 Task: Open a blank google sheet and write heading  Product price data  Add product name:-  ' TOMS Shoe, UGG  Shoe, Wolverine Shoe, Z-Coil Shoe, Adidas shoe, Gucci T-shirt, Louis Vuitton bag, Zara Shirt, H&M jeans, Chanel perfume. ' in May Last week sales are  5000 to 5050. product price in between:-  5000 to 10000. Save page analysisSalesByProductLine
Action: Mouse moved to (255, 164)
Screenshot: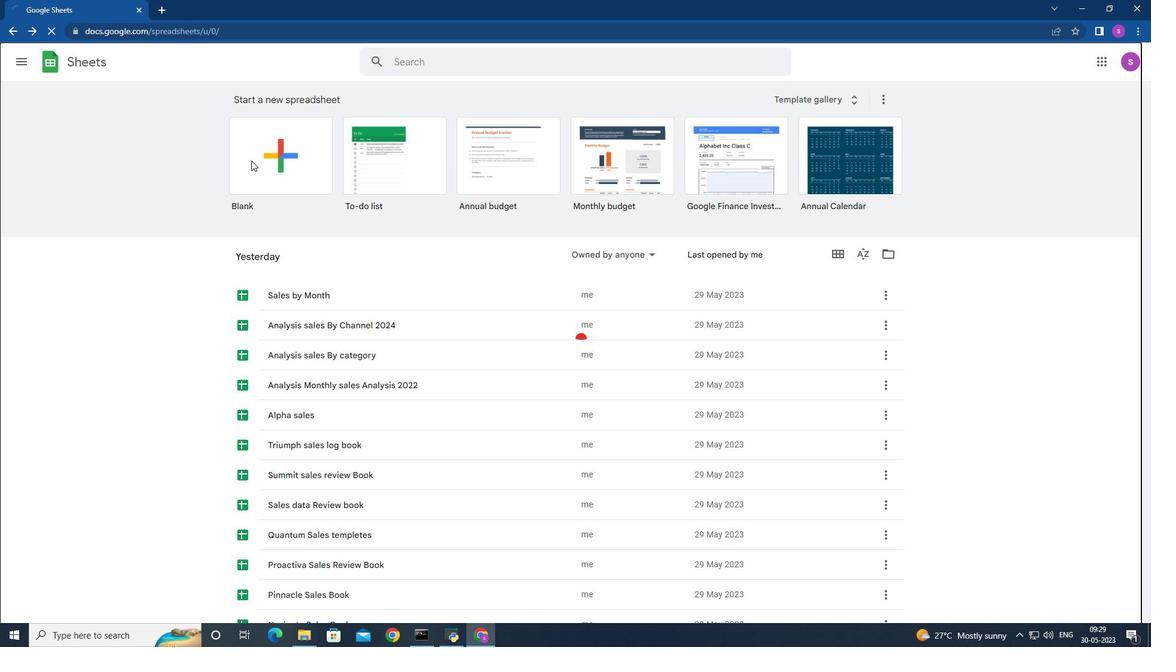 
Action: Mouse pressed left at (255, 164)
Screenshot: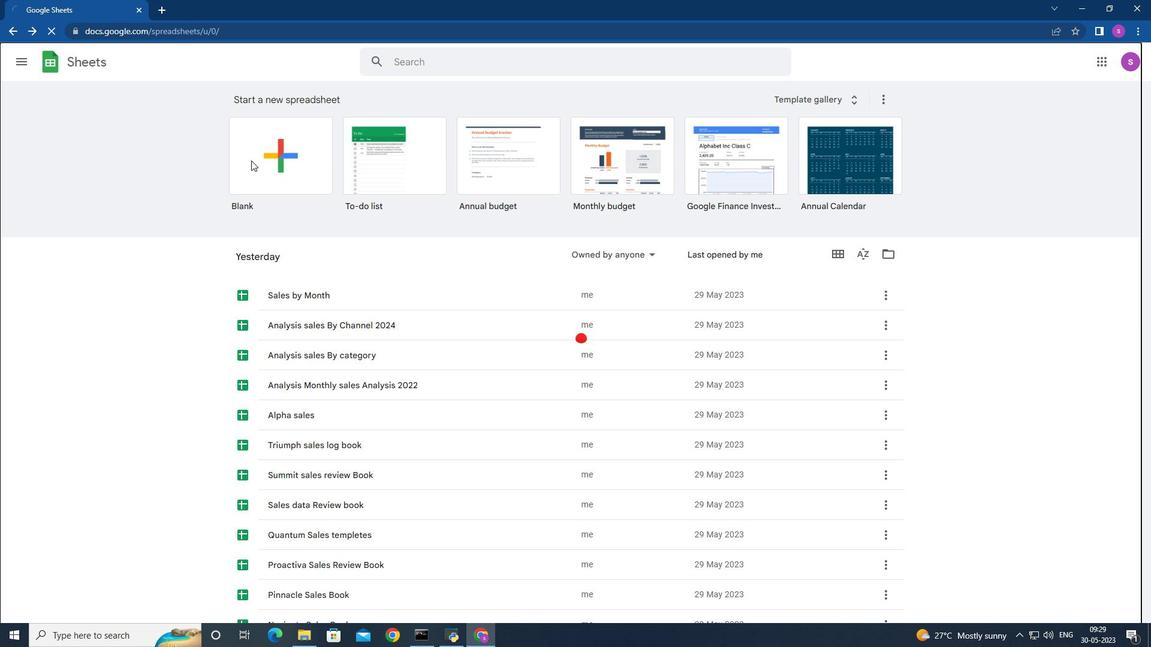 
Action: Mouse moved to (298, 167)
Screenshot: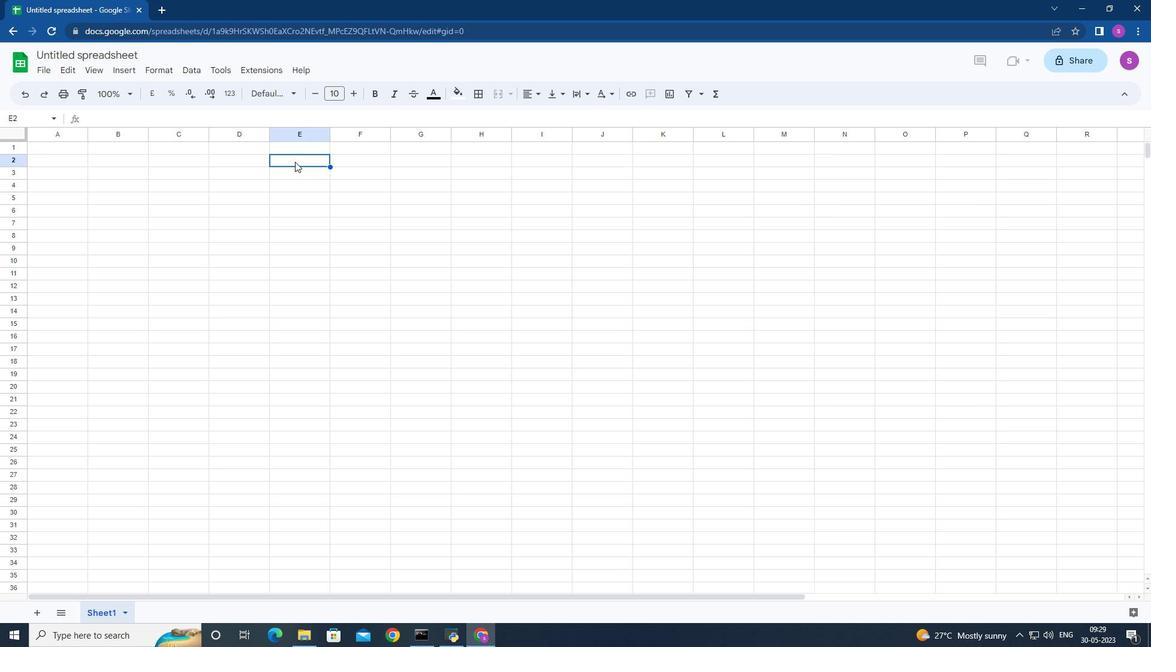 
Action: Mouse pressed left at (298, 167)
Screenshot: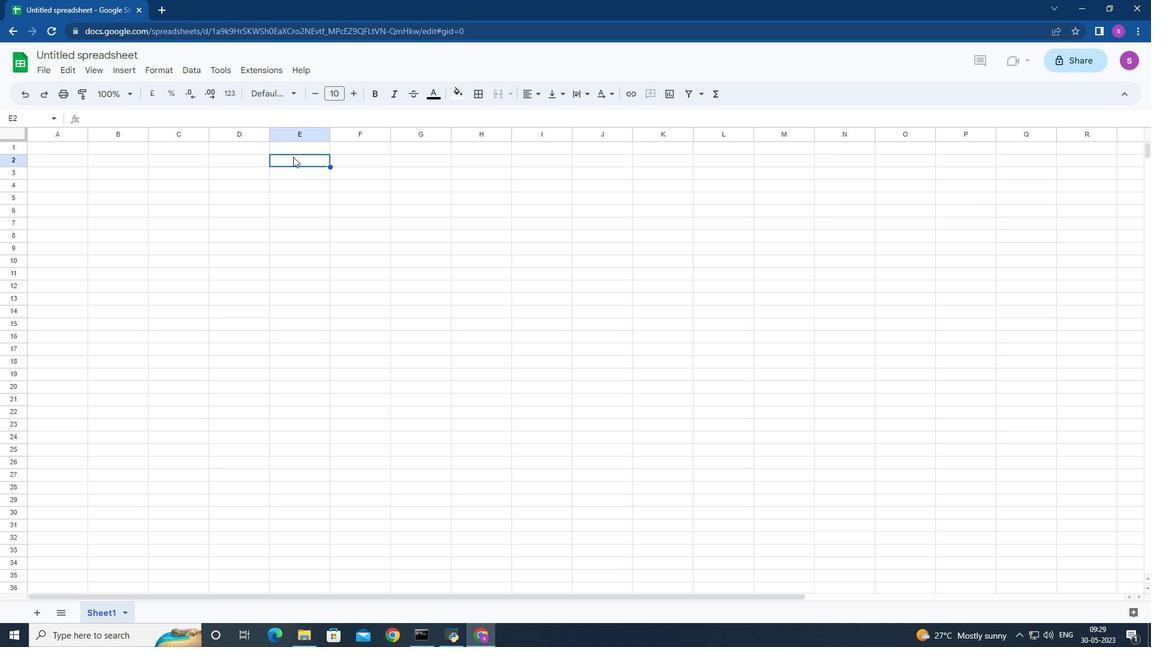 
Action: Mouse moved to (296, 160)
Screenshot: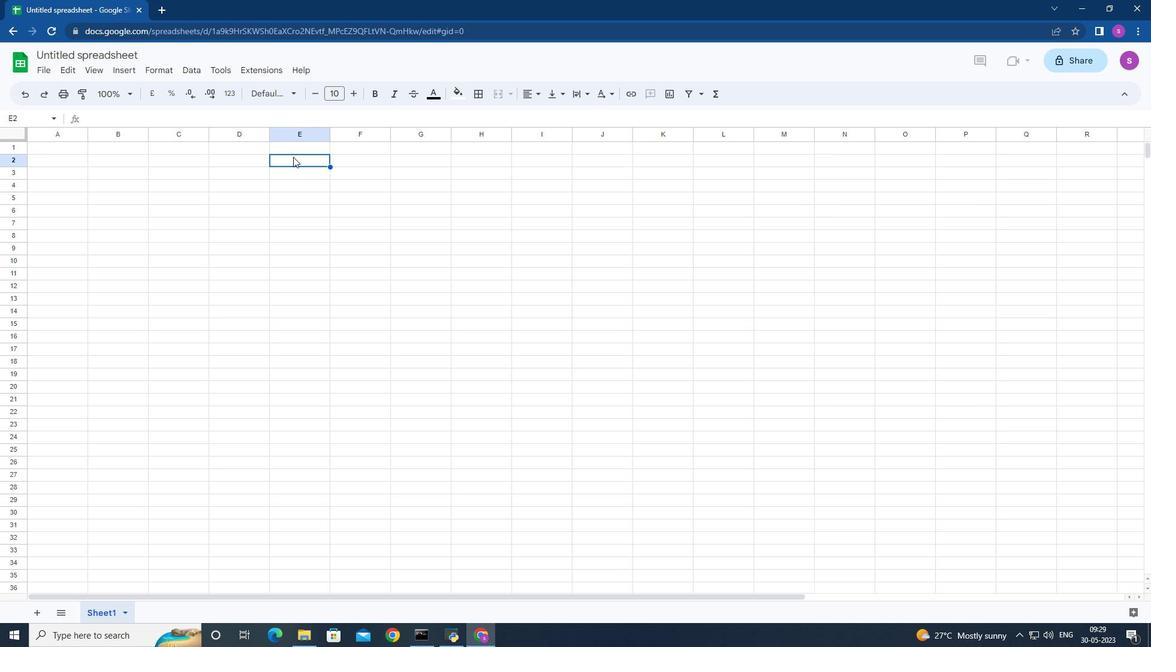 
Action: Key pressed <Key.shift>Product<Key.space><Key.shift>Price<Key.space><Key.shift>data<Key.down><Key.left><Key.left><Key.down><Key.down><Key.shift>Product<Key.space><Key.shift>name<Key.down><Key.shift>TOMSshoe<Key.backspace><Key.backspace><Key.backspace><Key.backspace><Key.space><Key.shift>shoe<Key.down><Key.shift>UF<Key.backspace>GG<Key.space>shoe<Key.down><Key.shift>Wolverine<Key.space><Key.shift>Shoe<Key.down><Key.shift><Key.shift><Key.shift><Key.shift><Key.shift><Key.shift><Key.shift>Z-<Key.shift>Coil<Key.space><Key.shift>Shoe<Key.down><Key.shift>Adidas<Key.space><Key.shift>Shoe<Key.down><Key.shift>Gucci<Key.space><Key.shift>T-<Key.shift>Shirt<Key.right><Key.down><Key.left><Key.shift>LO<Key.backspace>ouis<Key.space><Key.shift>Vuitton<Key.space>bag<Key.down><Key.shift>Zara<Key.space><Key.shift><Key.shift><Key.shift><Key.shift>Shirt<Key.down><Key.shift><Key.shift>H&<Key.shift>M<Key.space>jeans<Key.down><Key.shift>Chanel<Key.space><Key.shift><Key.shift>Perfume<Key.down><Key.left><Key.down><Key.right><Key.up><Key.right><Key.up><Key.up><Key.up><Key.up><Key.up><Key.up><Key.up><Key.up><Key.up><Key.up><Key.up>
Screenshot: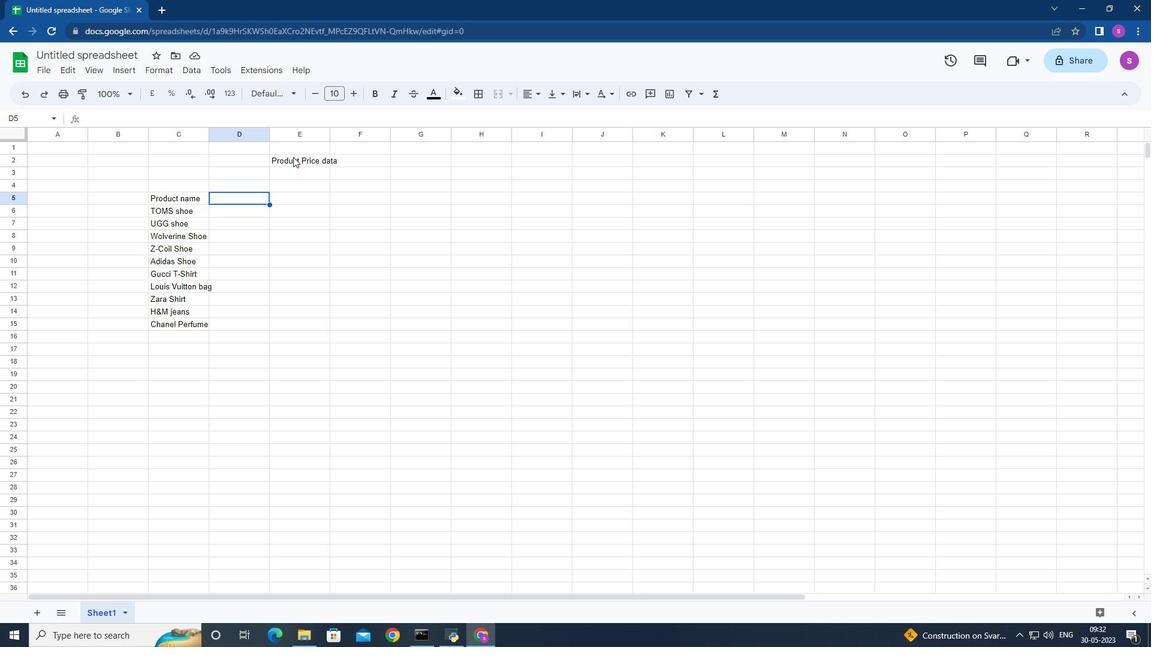 
Action: Mouse moved to (211, 127)
Screenshot: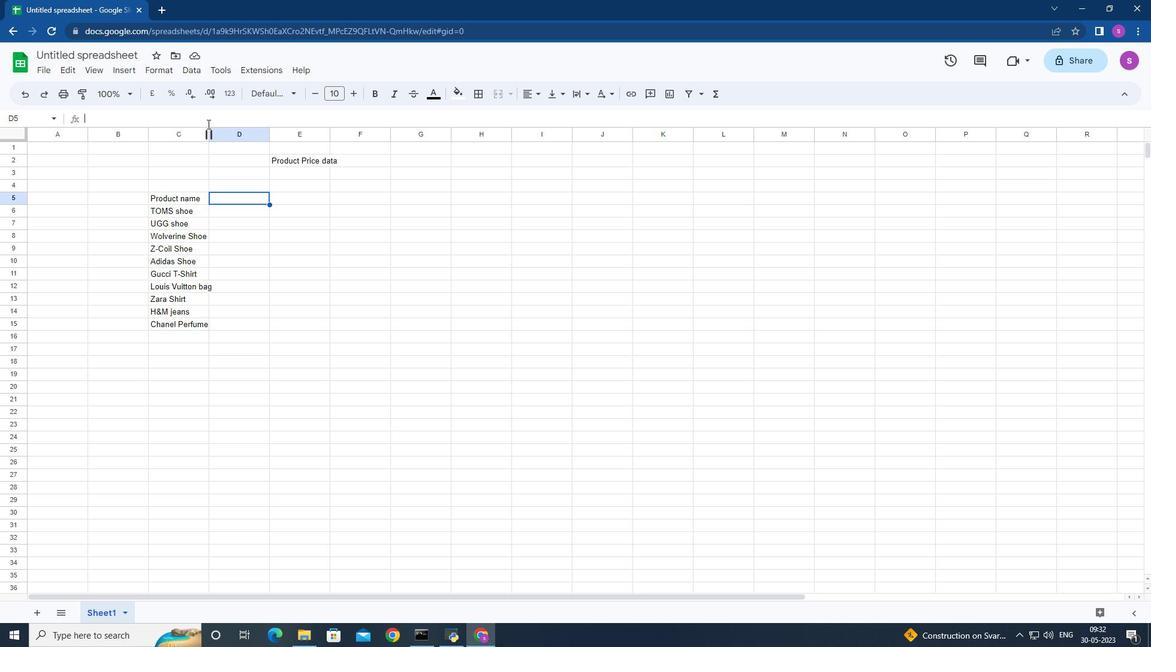 
Action: Mouse pressed left at (211, 127)
Screenshot: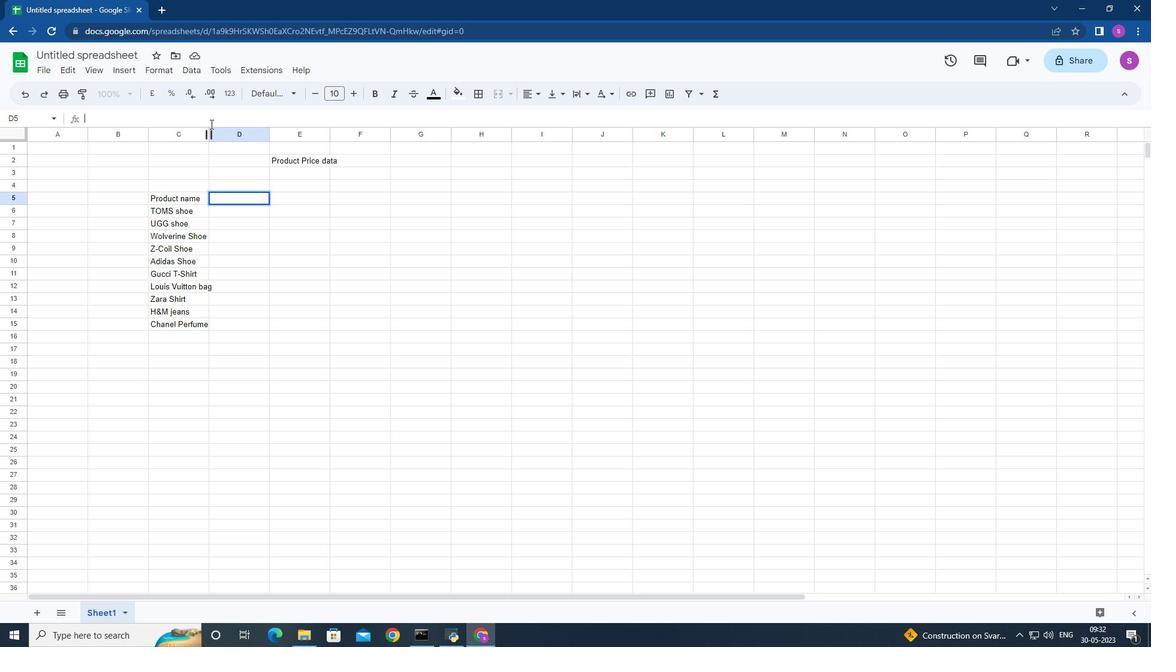 
Action: Mouse moved to (212, 137)
Screenshot: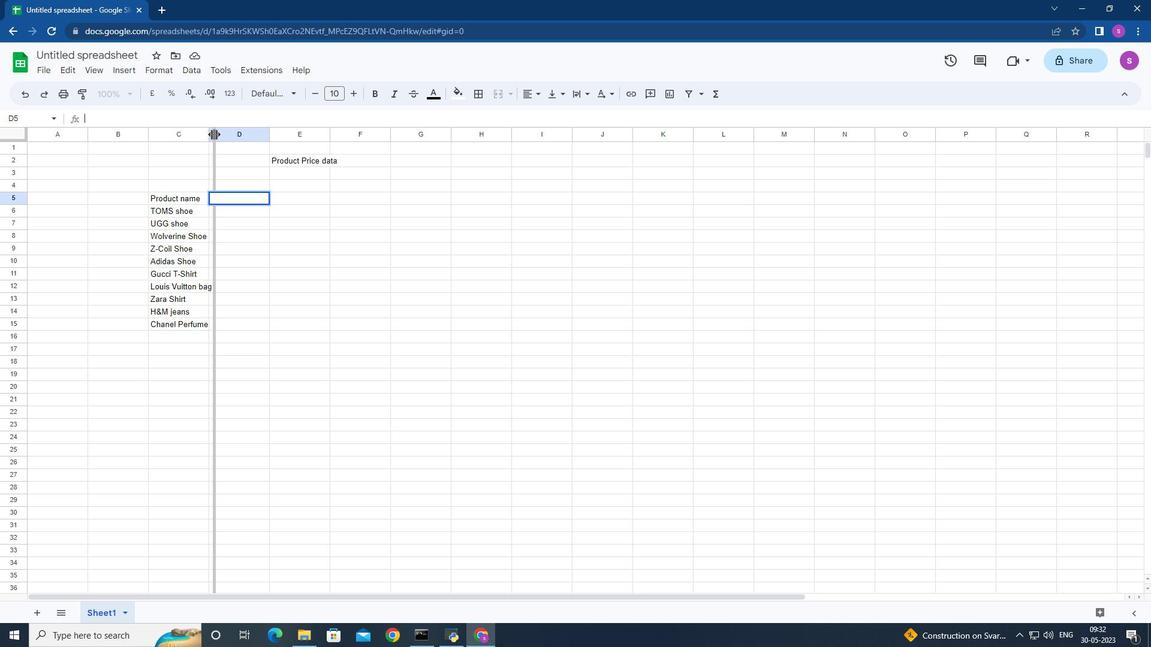 
Action: Mouse pressed left at (212, 137)
Screenshot: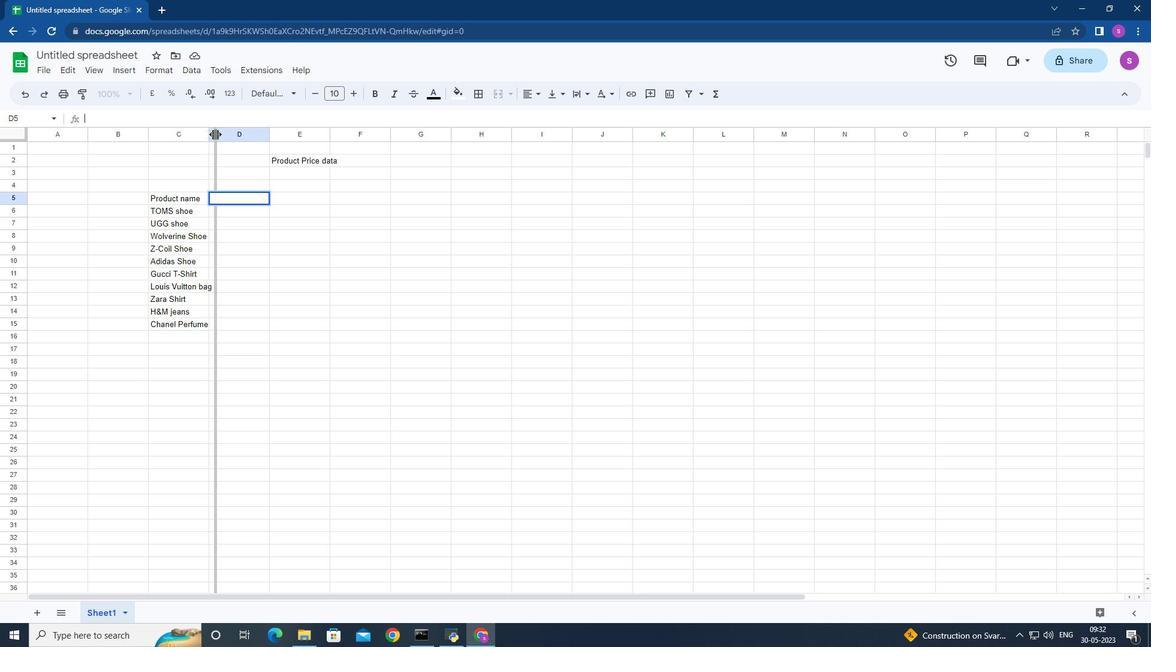 
Action: Mouse moved to (313, 332)
Screenshot: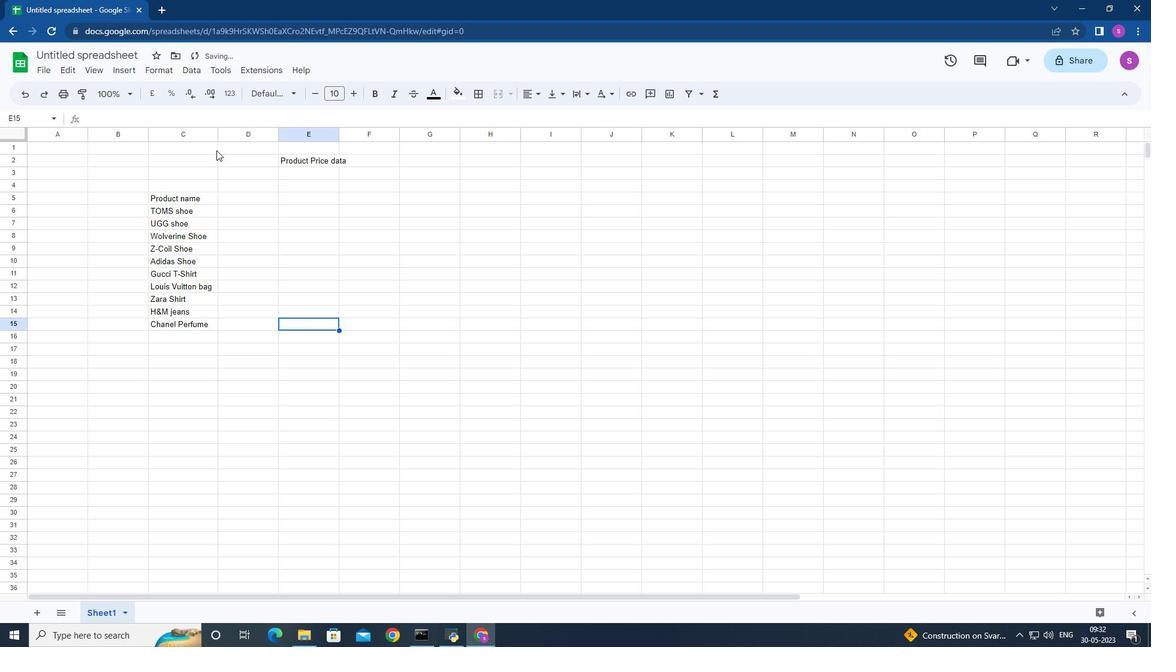 
Action: Mouse pressed left at (313, 332)
Screenshot: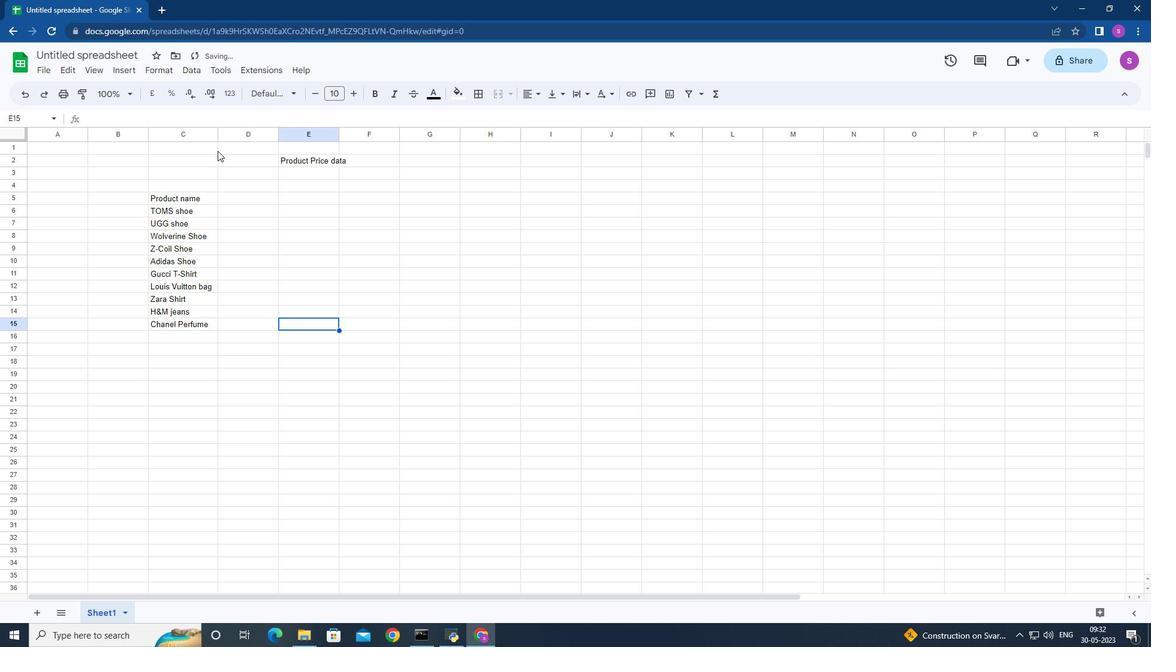 
Action: Mouse moved to (246, 199)
Screenshot: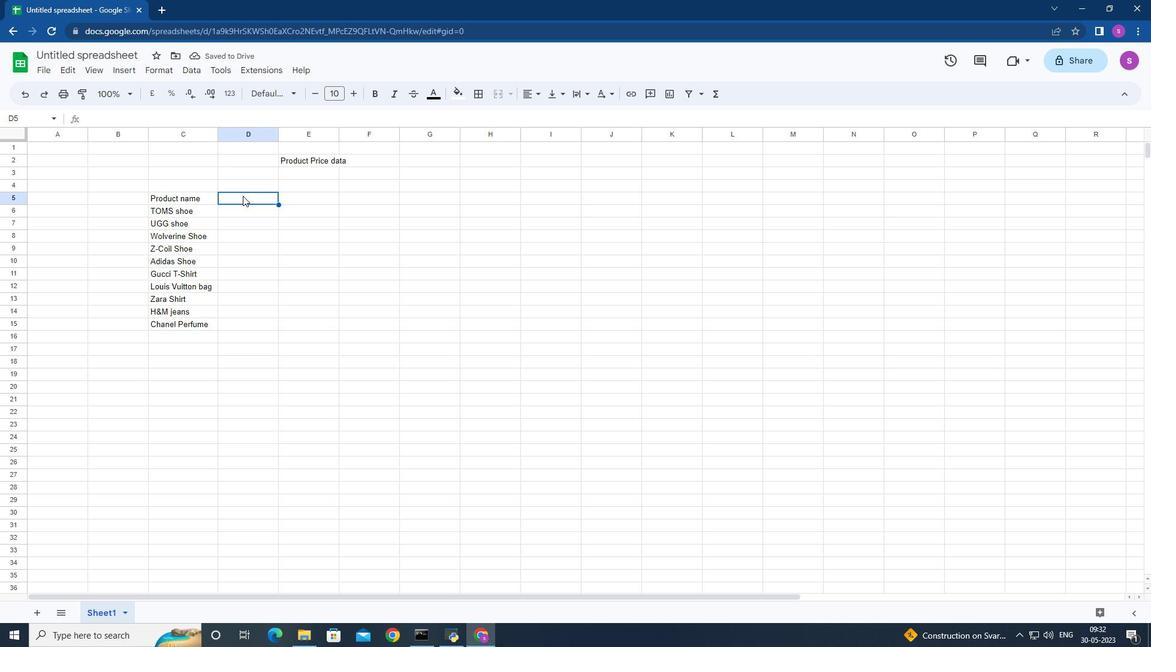 
Action: Mouse pressed left at (246, 199)
Screenshot: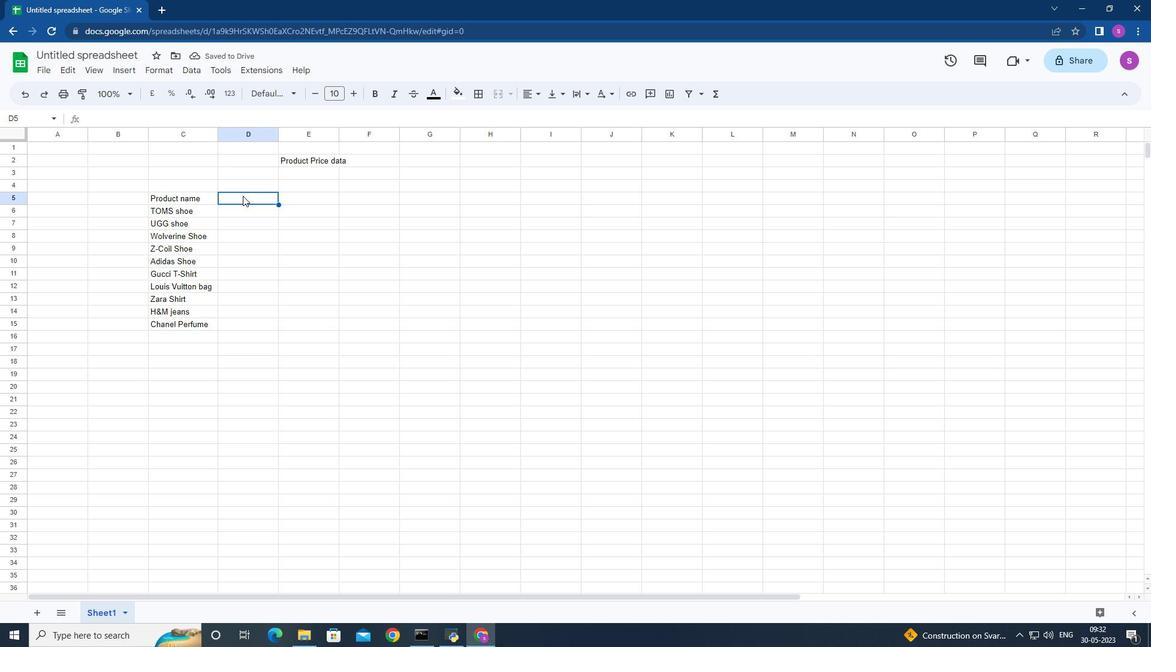
Action: Mouse moved to (277, 232)
Screenshot: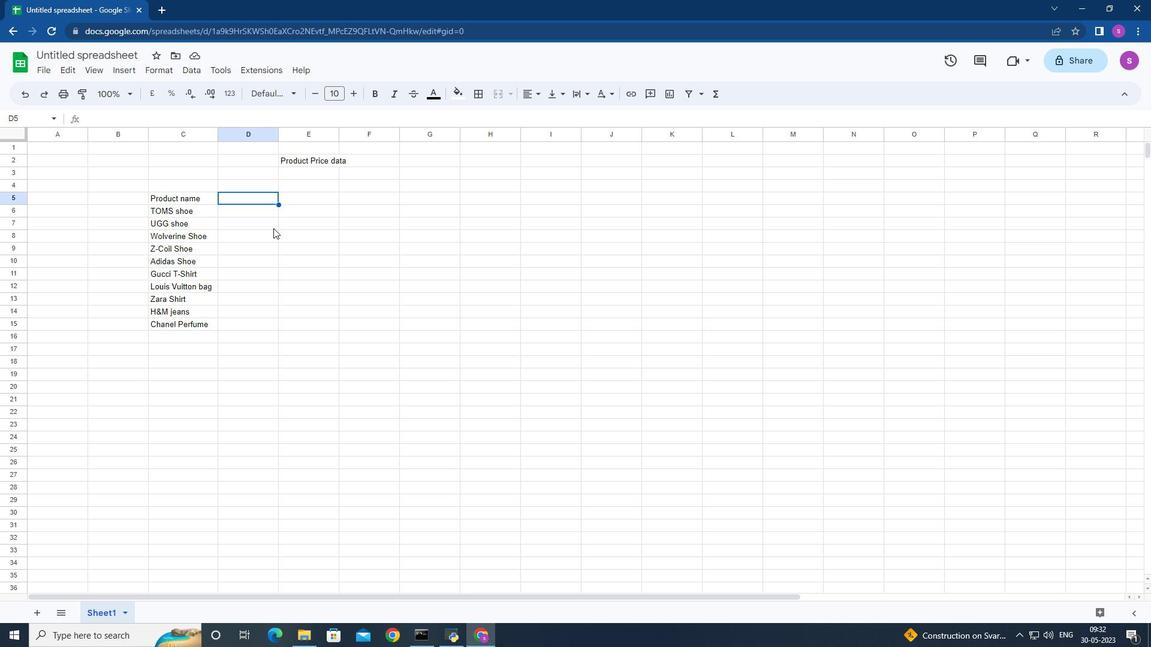 
Action: Key pressed <Key.shift>May<Key.space>sales<Key.down>5000<Key.down>5001<Key.down>5010<Key.down>5020<Key.down>
Screenshot: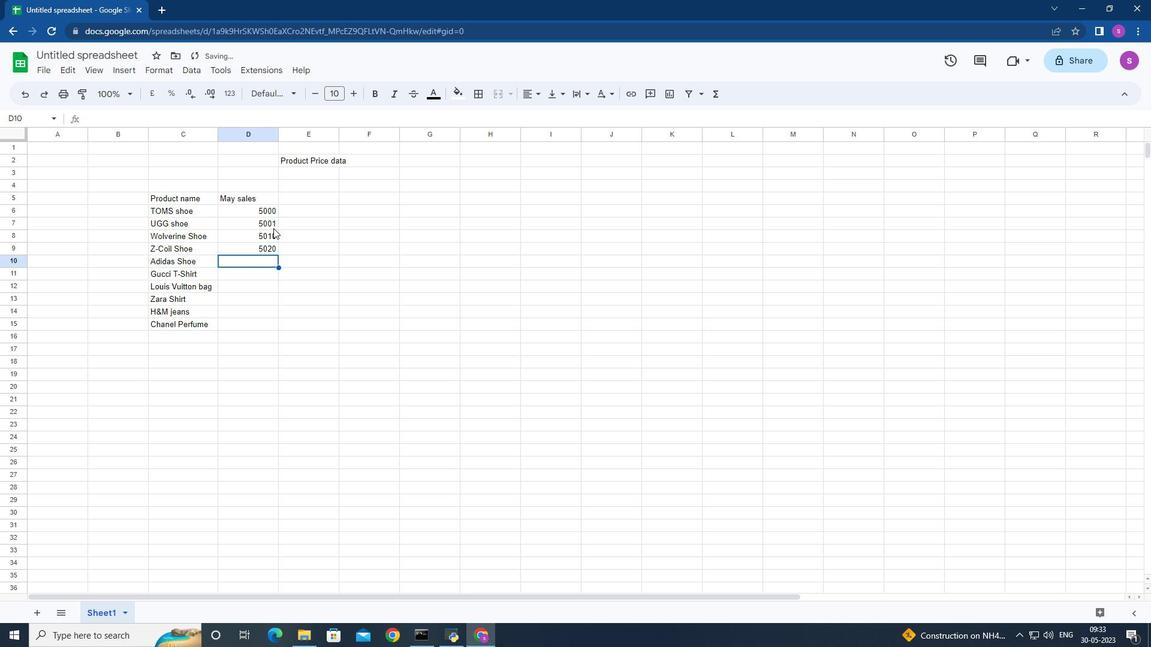 
Action: Mouse moved to (293, 280)
Screenshot: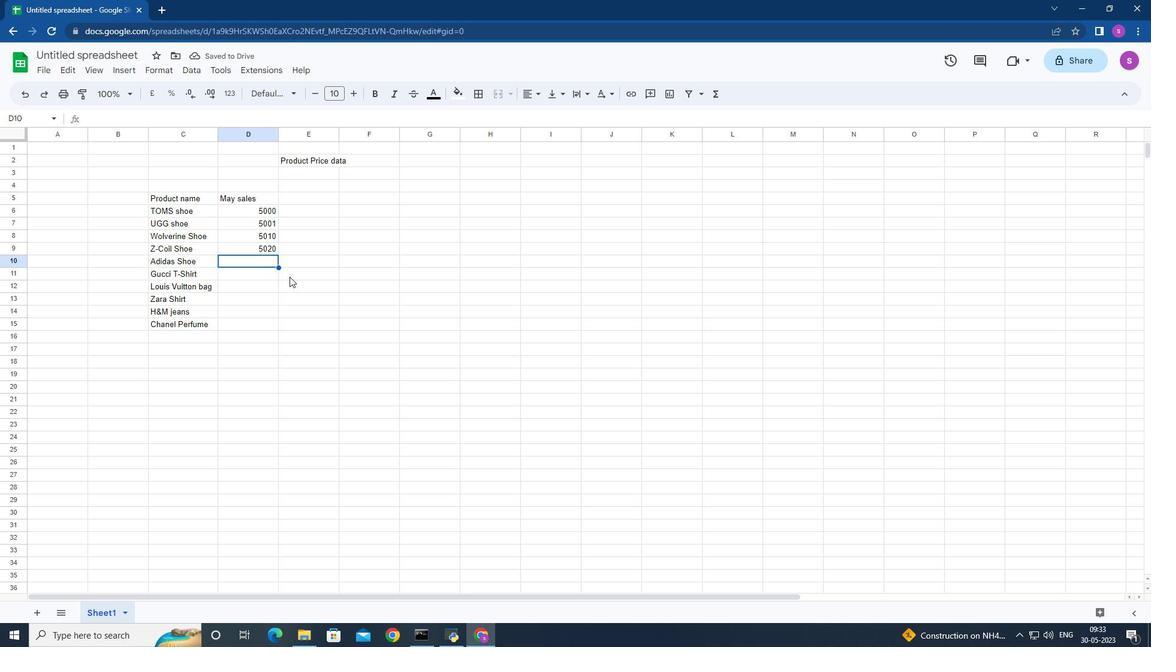
Action: Key pressed 5021<Key.down>5025<Key.down>5030<Key.down>5035<Key.down>5040<Key.down>5050<Key.right><Key.up><Key.up><Key.up><Key.up><Key.up><Key.up><Key.up><Key.up><Key.up><Key.up>
Screenshot: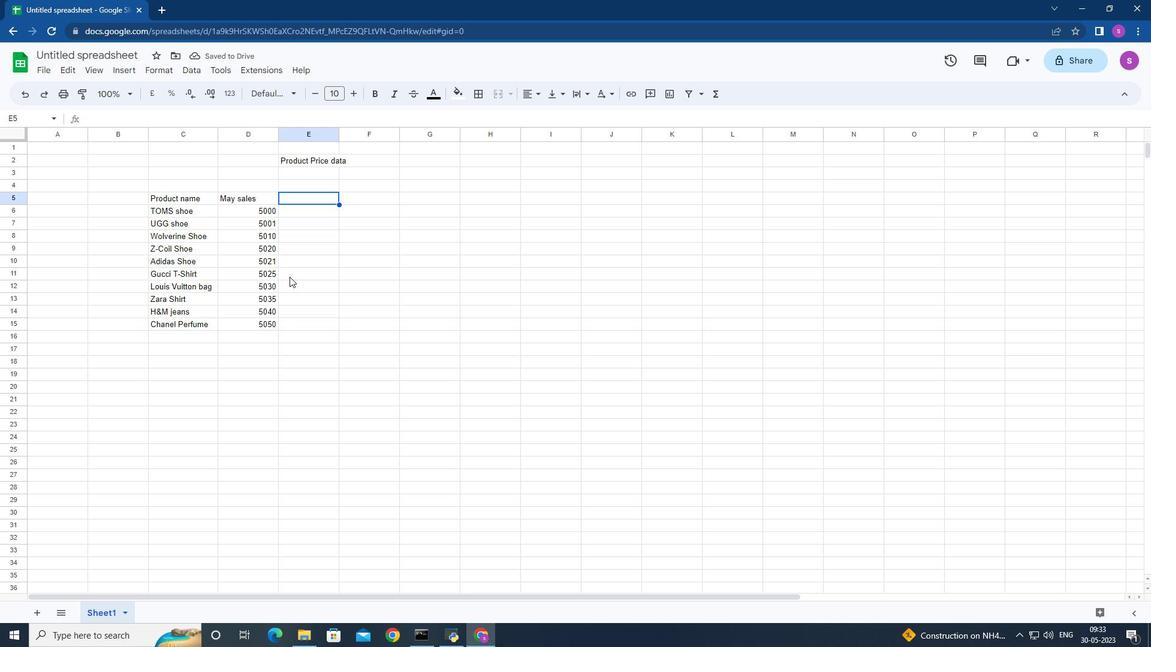 
Action: Mouse moved to (342, 352)
Screenshot: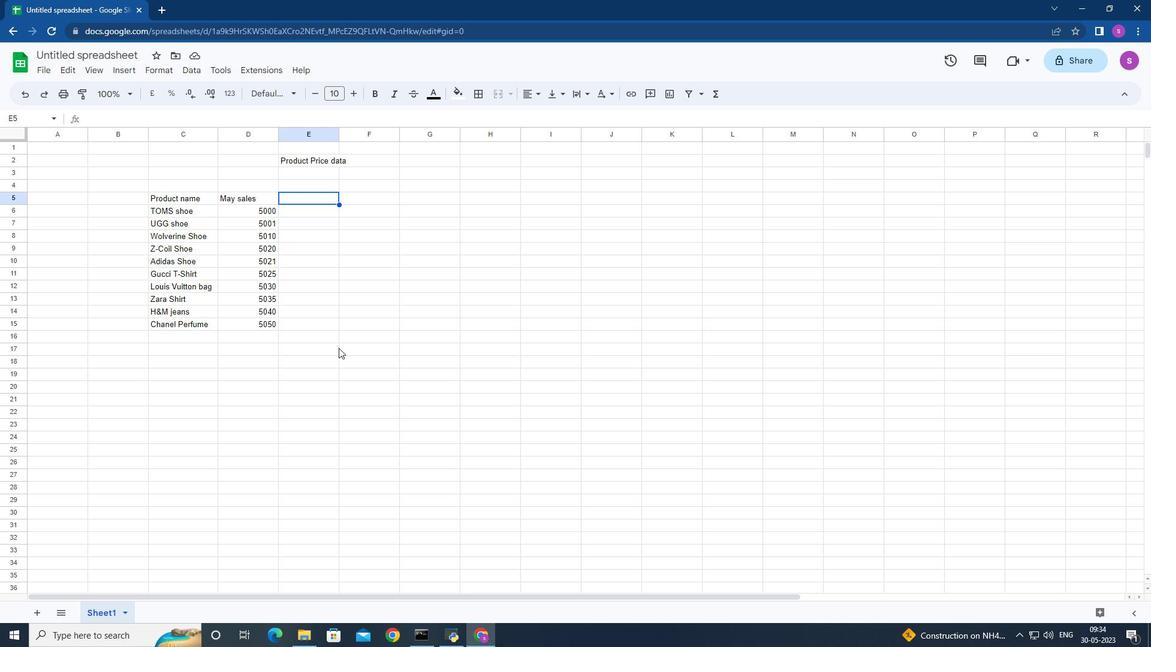 
Action: Key pressed <Key.shift>Product<Key.space><Key.shift>Price<Key.space><Key.down>5000<Key.down>6000<Key.down>7000<Key.down>8000<Key.down>9000<Key.down>5500<Key.down>6500<Key.down>7500<Key.down>8500<Key.down>10000<Key.right>
Screenshot: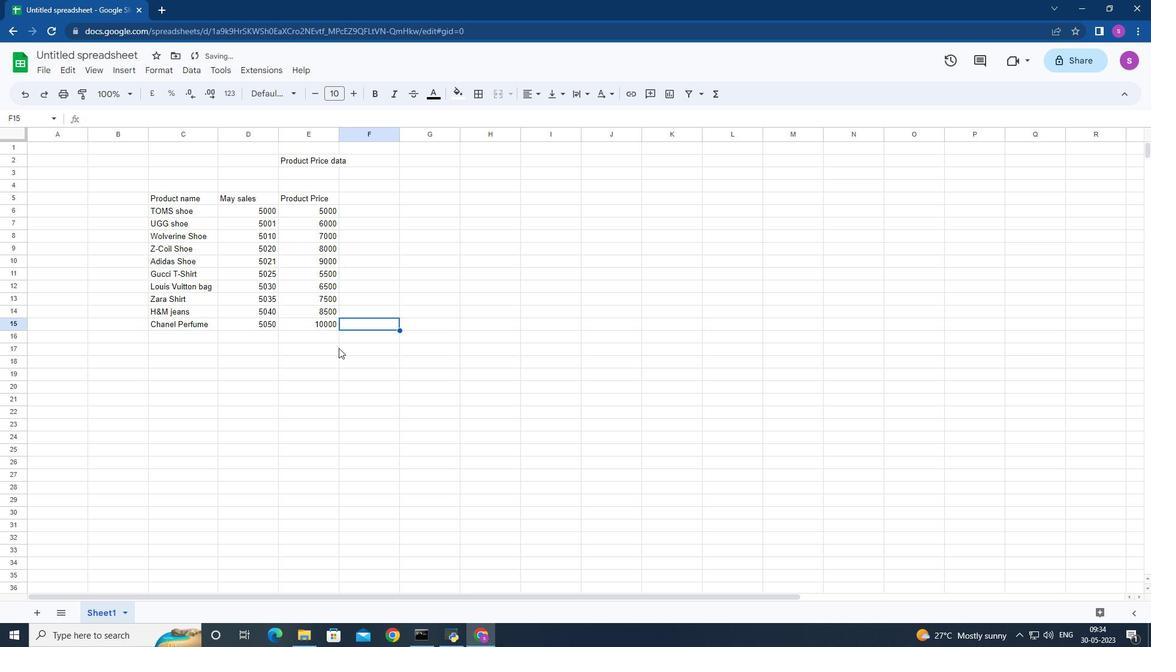 
Action: Mouse moved to (367, 231)
Screenshot: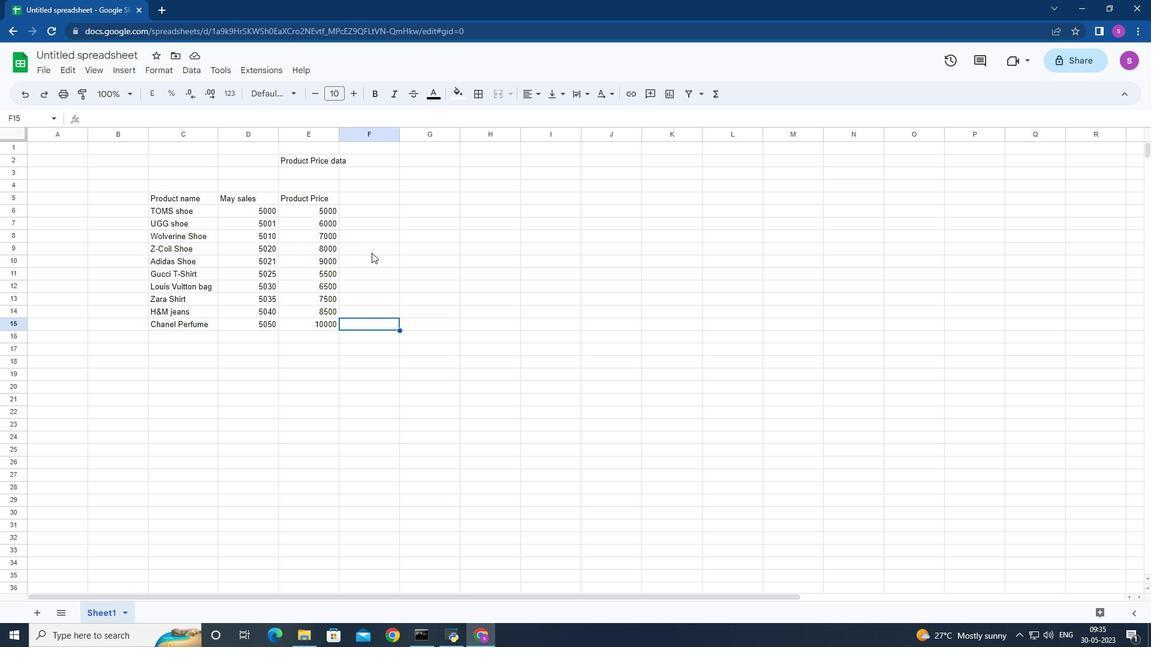 
Action: Mouse scrolled (367, 232) with delta (0, 0)
Screenshot: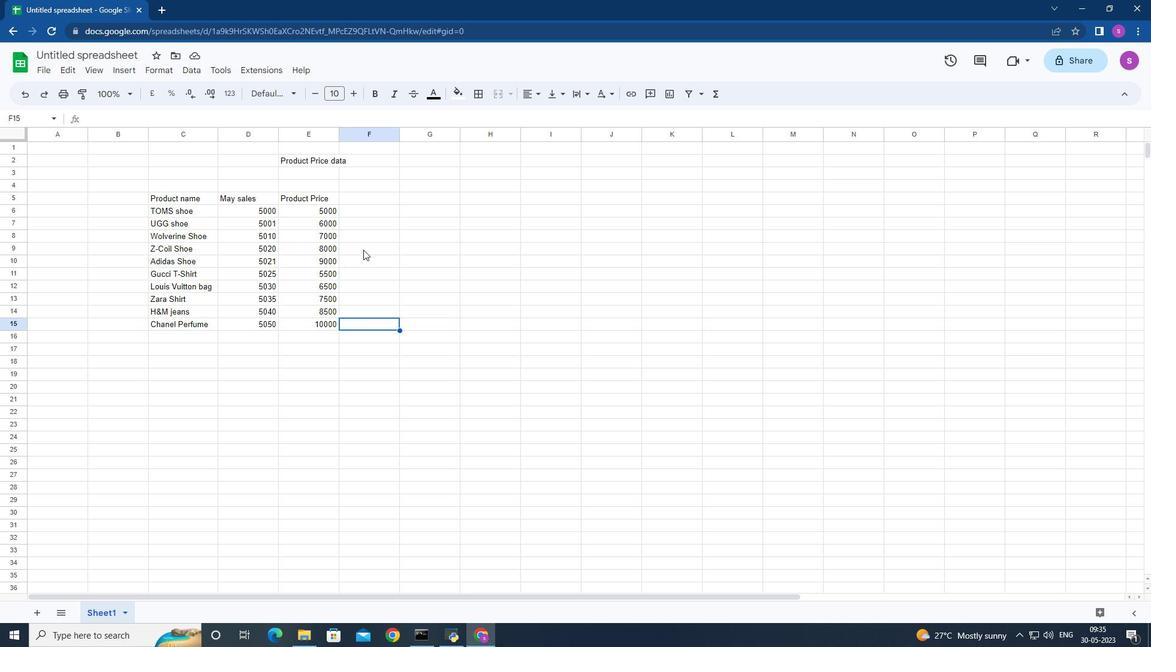 
Action: Mouse scrolled (367, 232) with delta (0, 0)
Screenshot: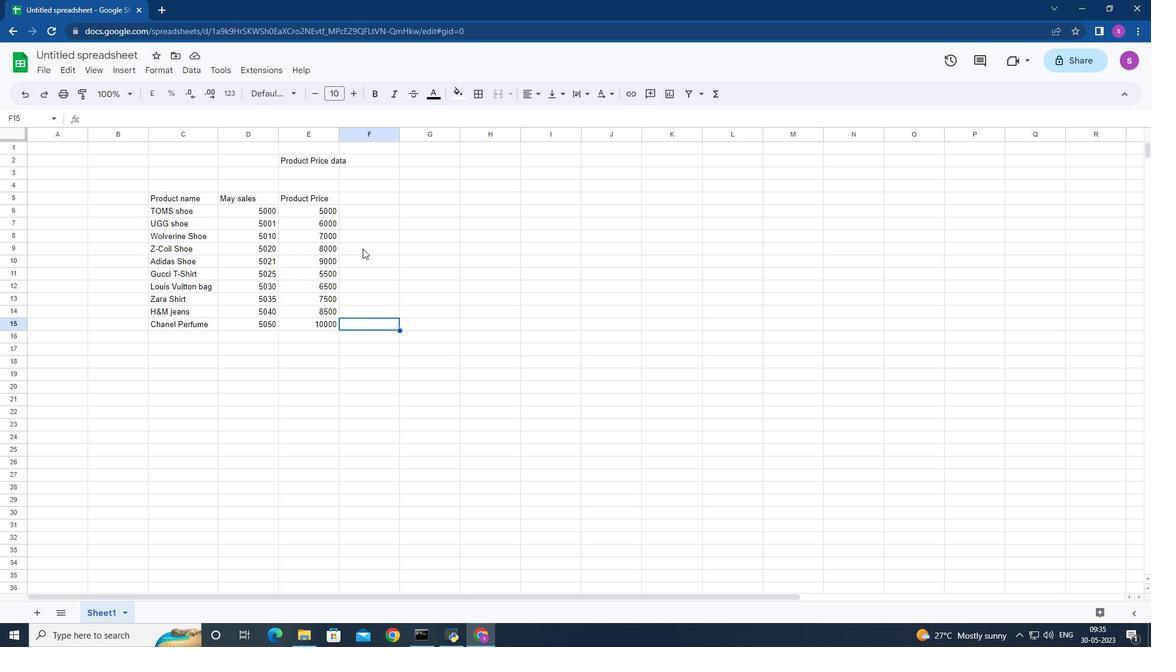 
Action: Mouse moved to (373, 253)
Screenshot: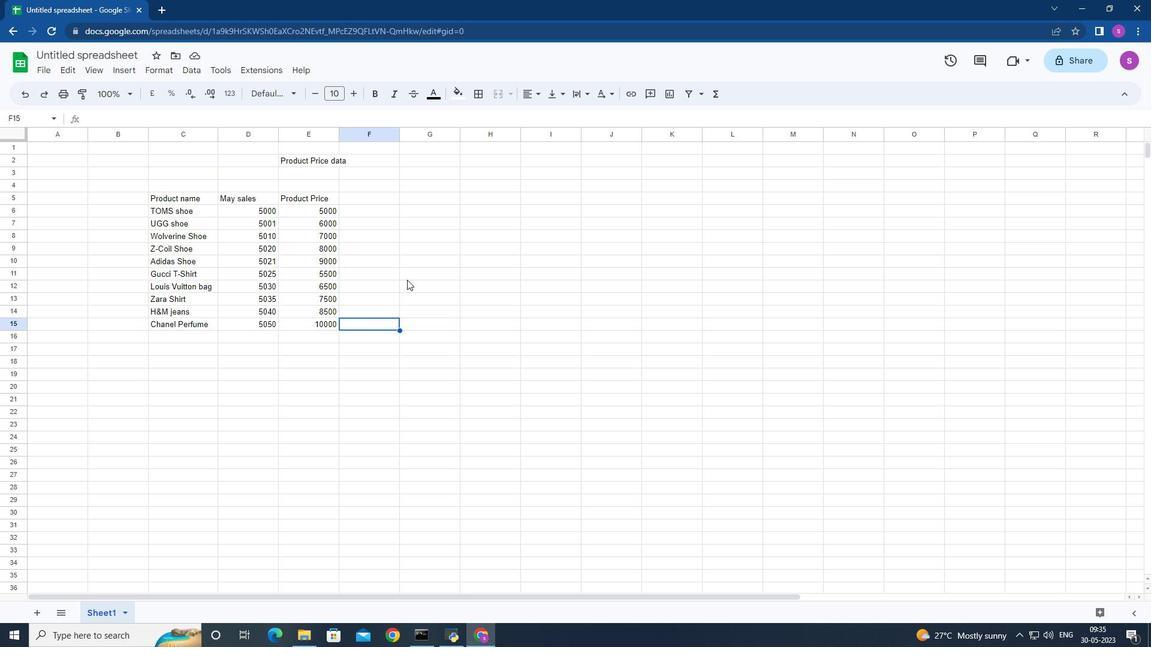 
Action: Mouse scrolled (373, 253) with delta (0, 0)
Screenshot: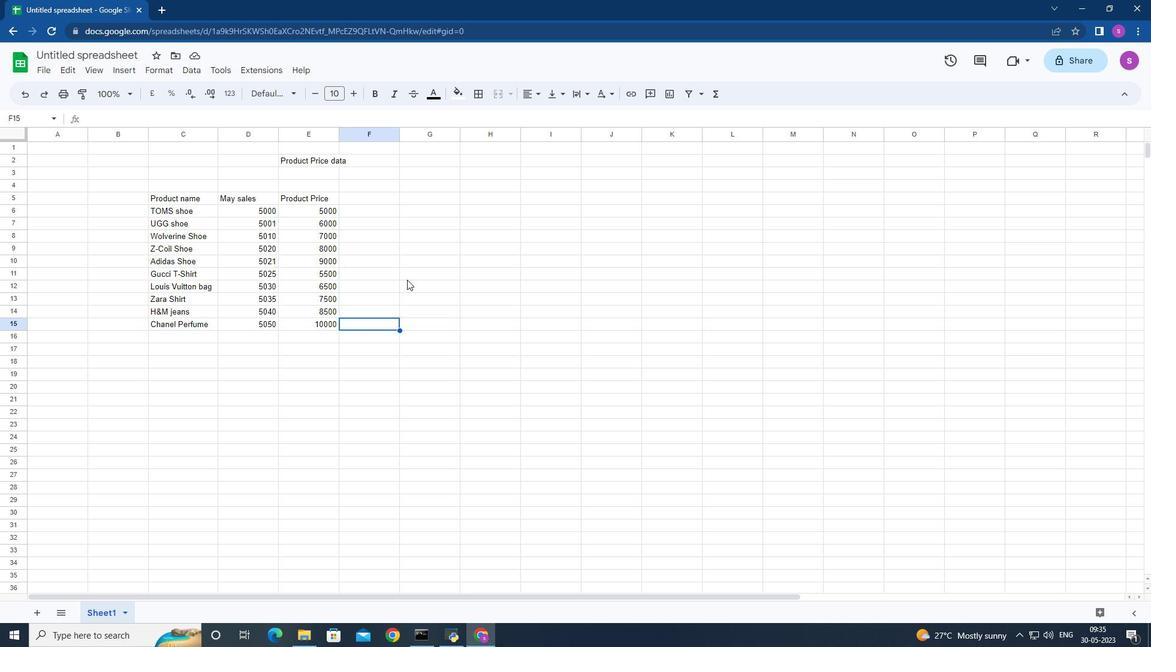 
Action: Mouse moved to (410, 283)
Screenshot: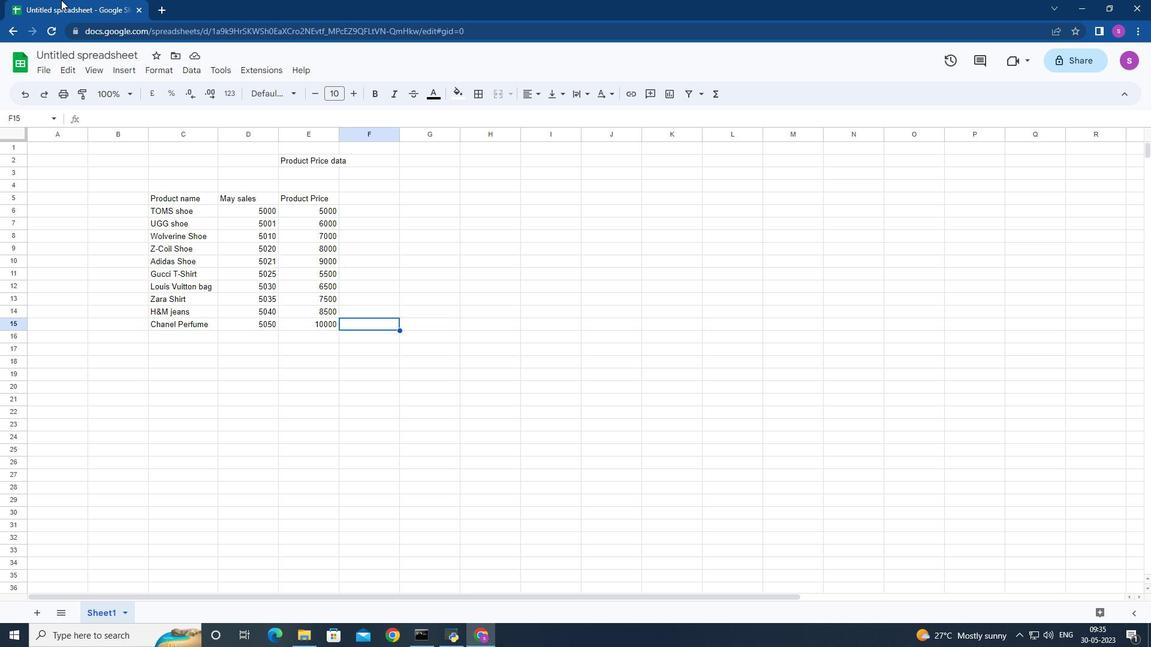 
Action: Mouse scrolled (410, 284) with delta (0, 0)
Screenshot: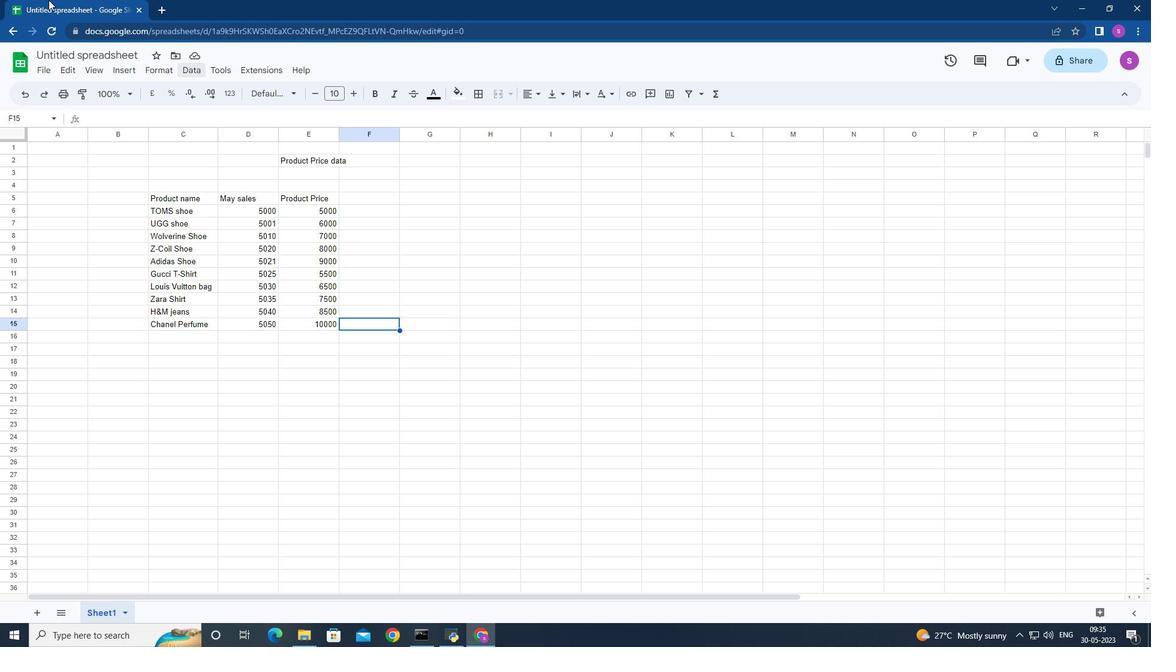
Action: Mouse scrolled (410, 284) with delta (0, 0)
Screenshot: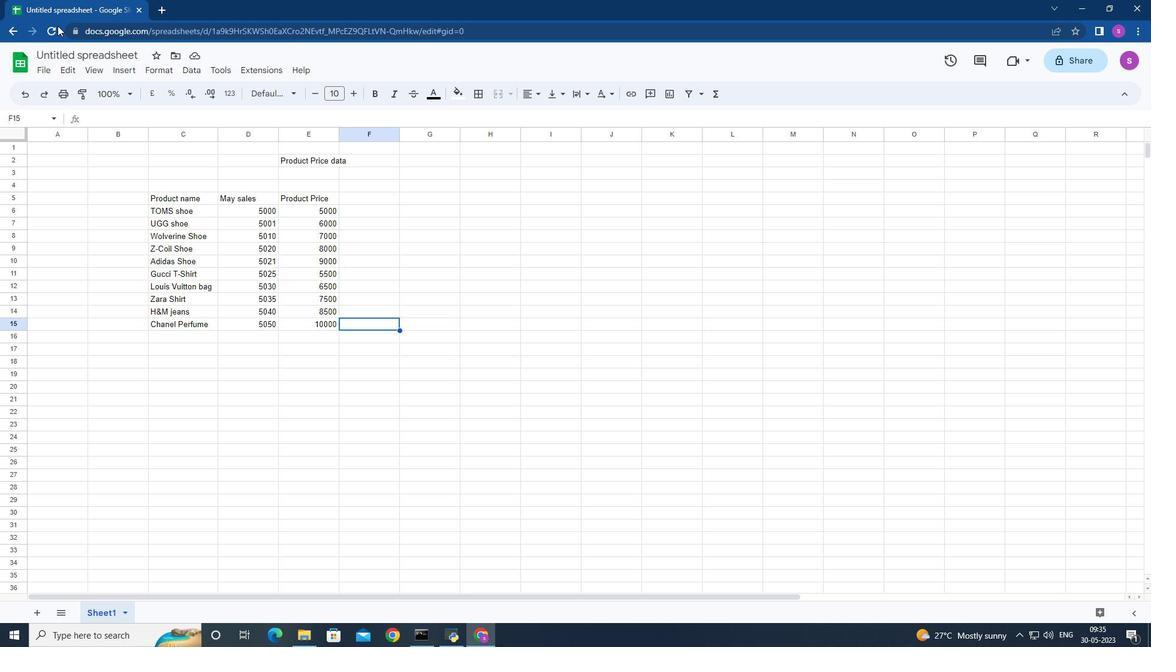 
Action: Mouse scrolled (410, 284) with delta (0, 0)
Screenshot: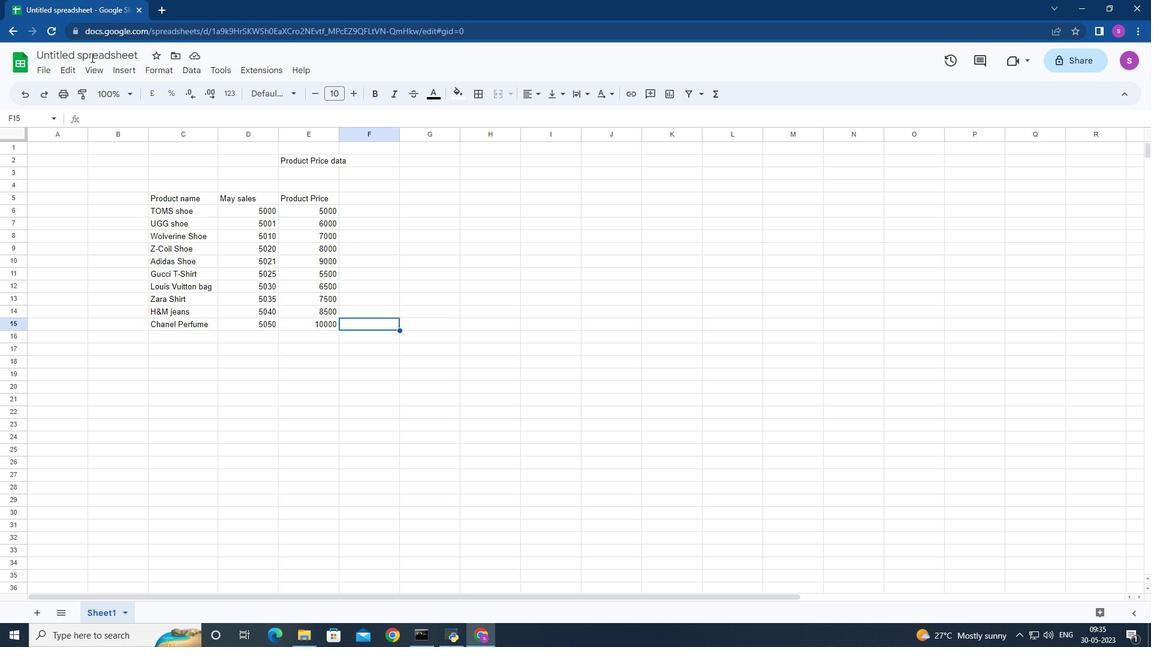 
Action: Mouse scrolled (410, 284) with delta (0, 0)
Screenshot: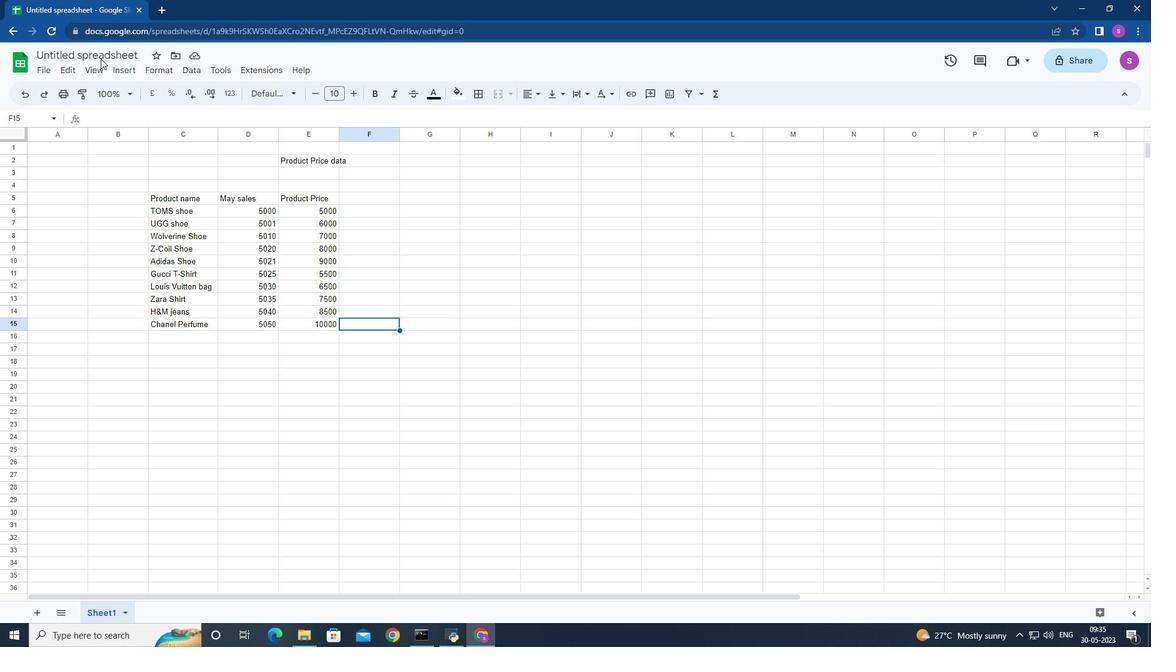 
Action: Mouse scrolled (410, 284) with delta (0, 0)
Screenshot: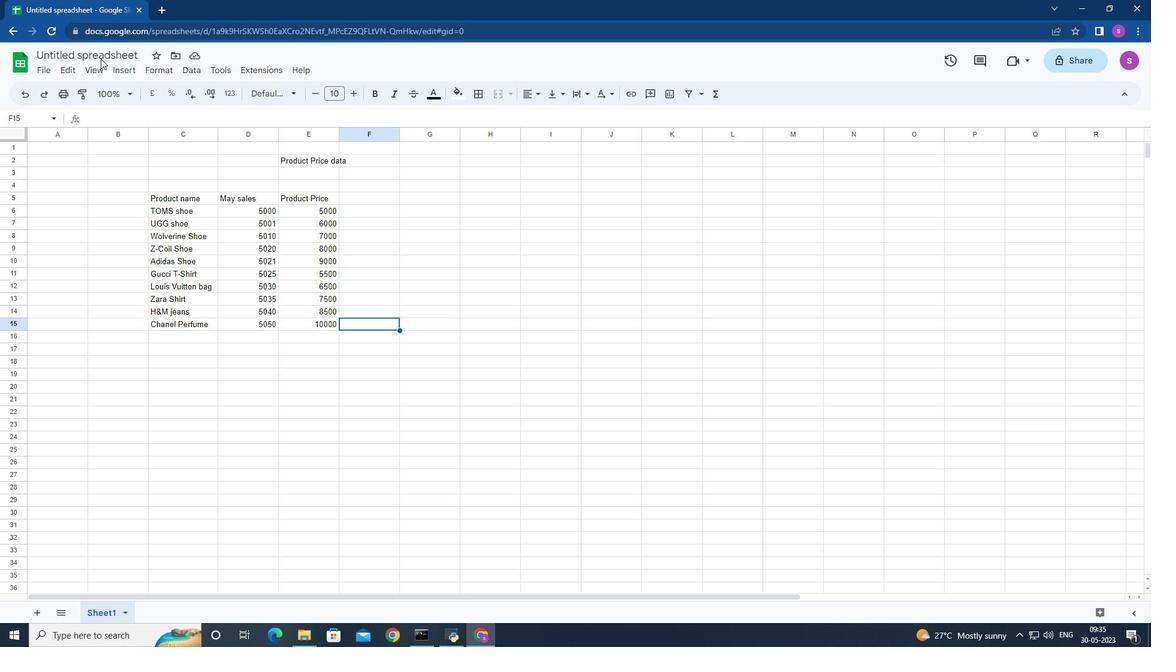 
Action: Mouse moved to (102, 54)
Screenshot: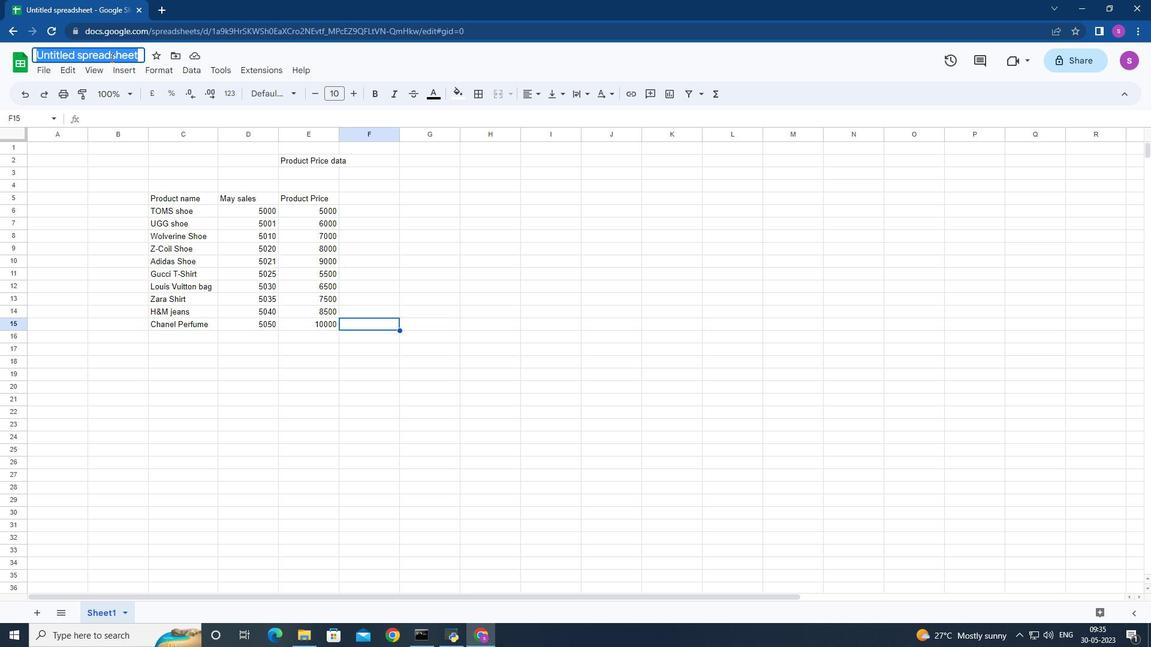 
Action: Mouse pressed left at (102, 54)
Screenshot: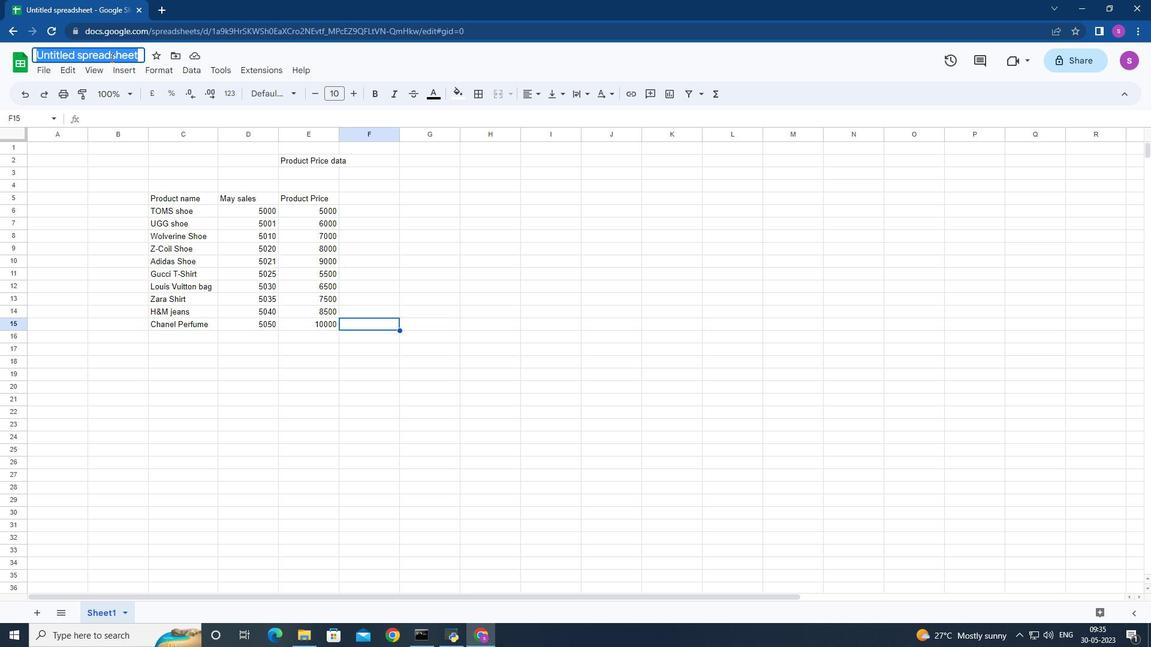 
Action: Mouse moved to (114, 61)
Screenshot: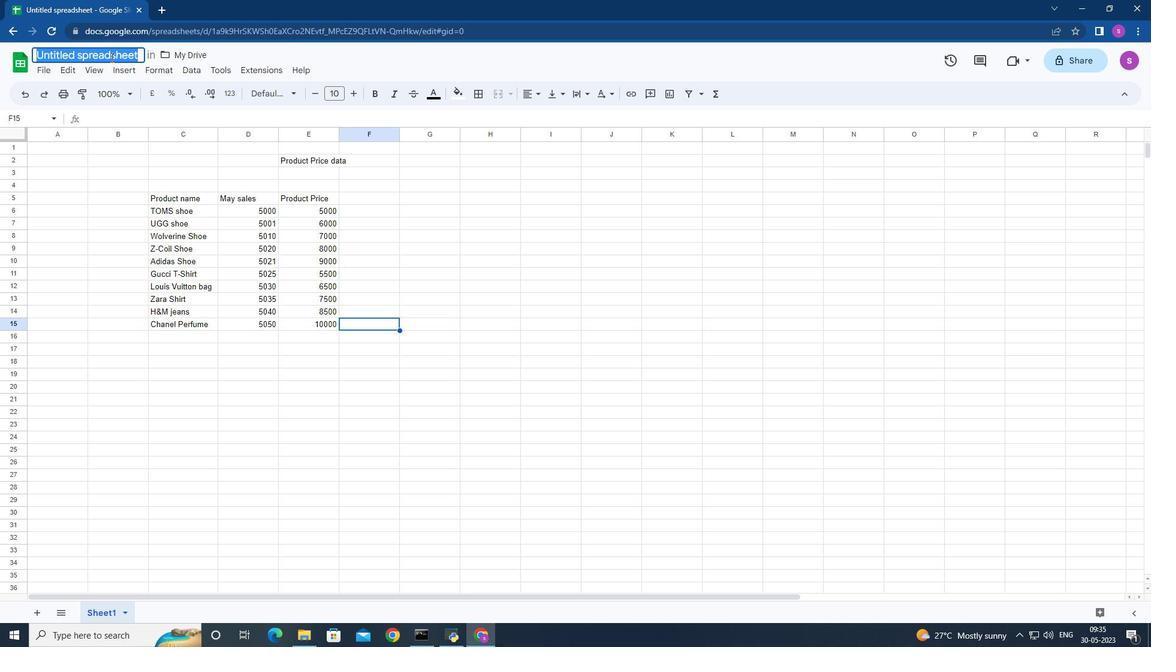 
Action: Key pressed <Key.backspace><Key.shift>Analysis<Key.space><Key.shift>Sales<Key.space>po<Key.backspace>roduct<Key.space><Key.shift>Line
Screenshot: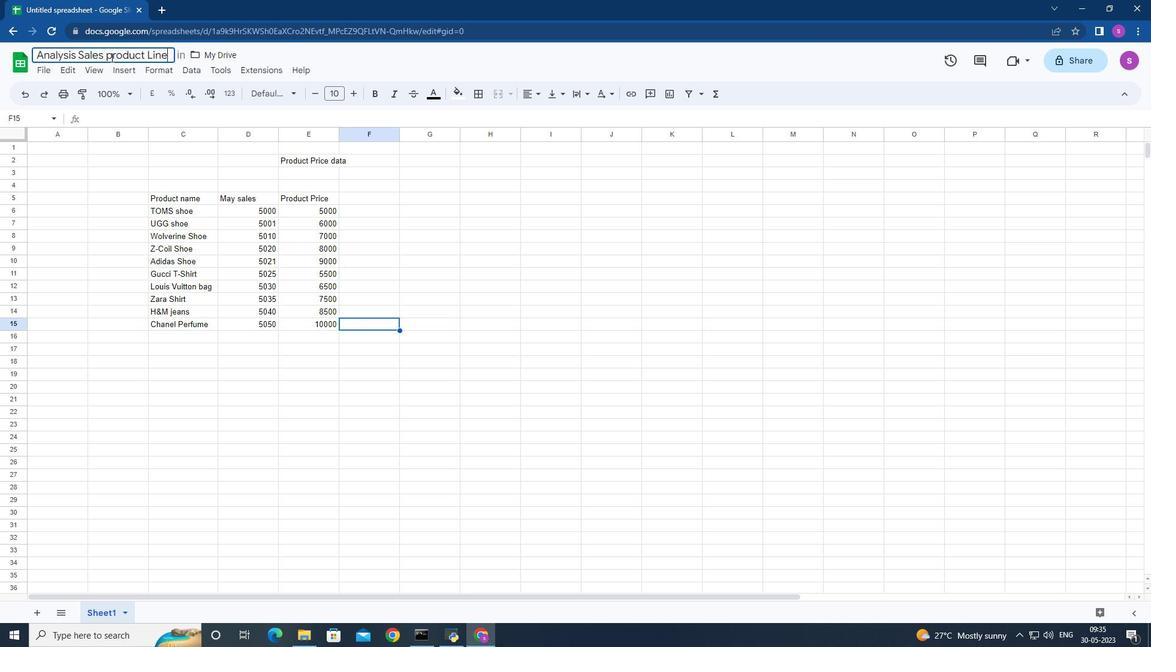 
Action: Mouse moved to (406, 323)
Screenshot: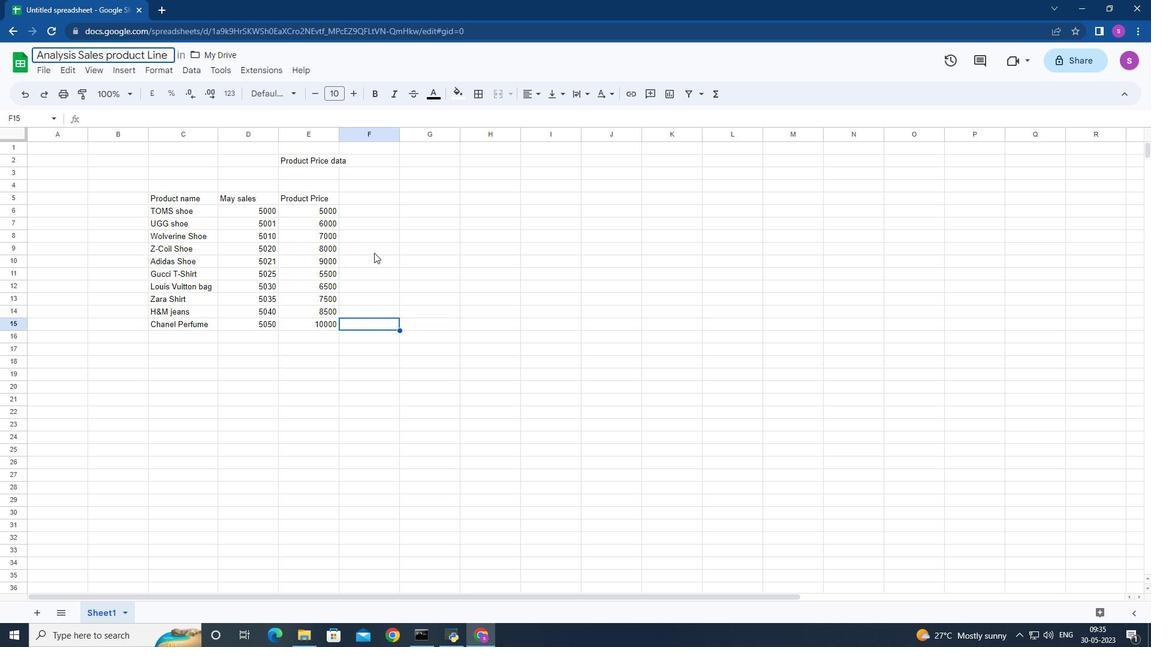 
Action: Mouse scrolled (406, 324) with delta (0, 0)
Screenshot: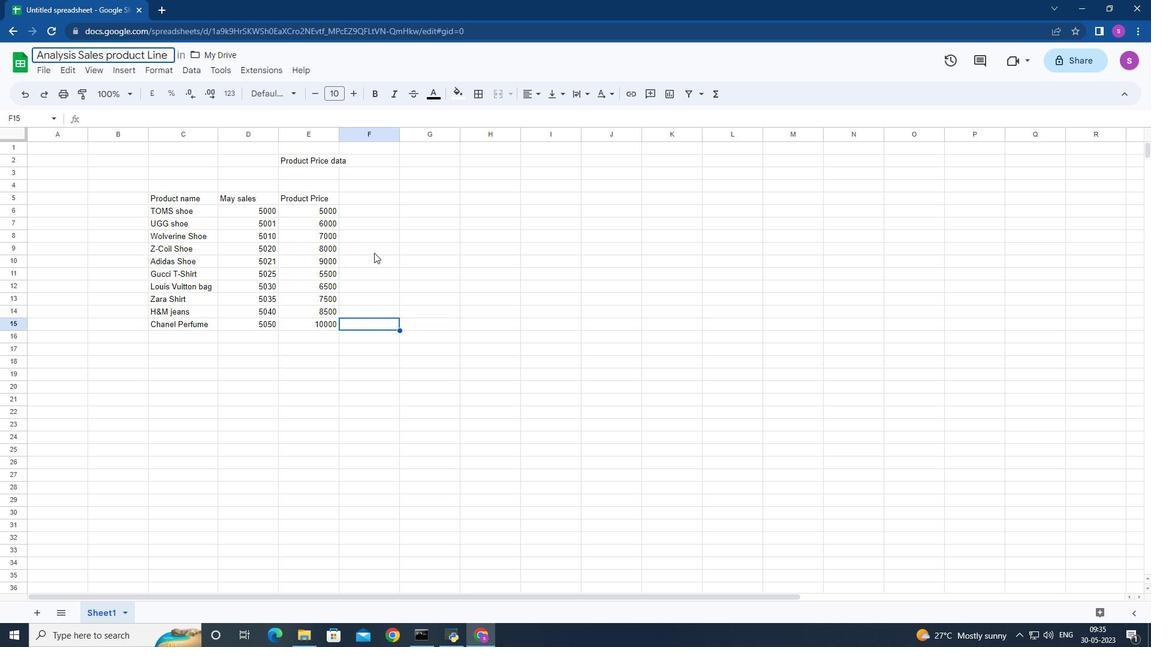 
Action: Mouse moved to (304, 214)
Screenshot: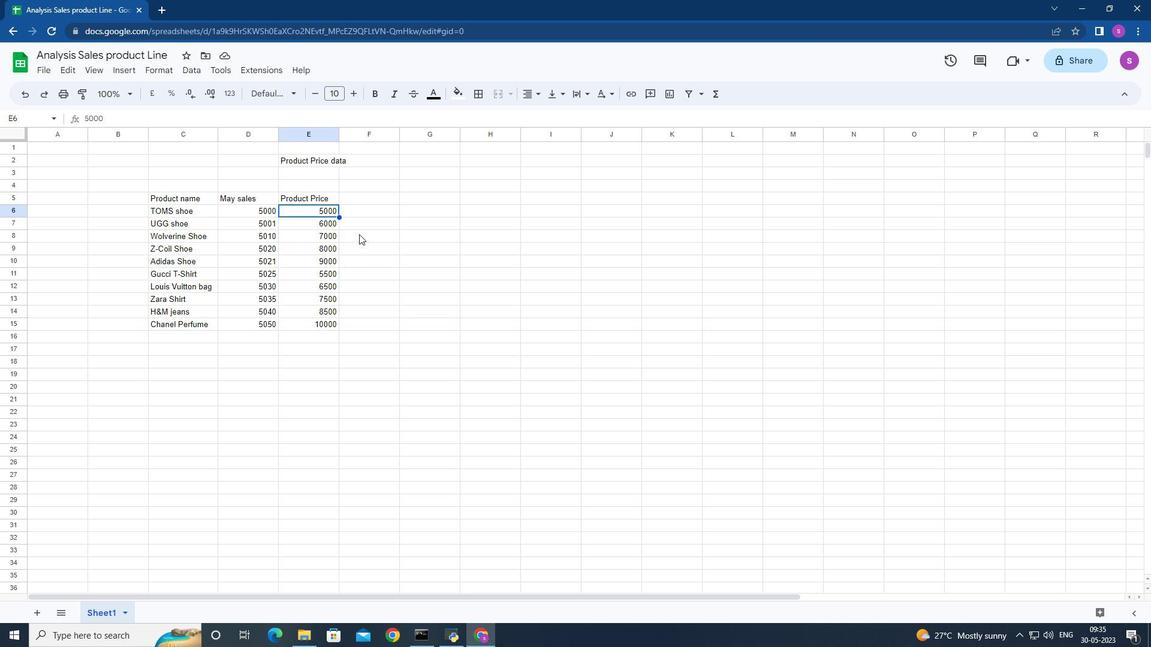
Action: Mouse pressed left at (304, 214)
Screenshot: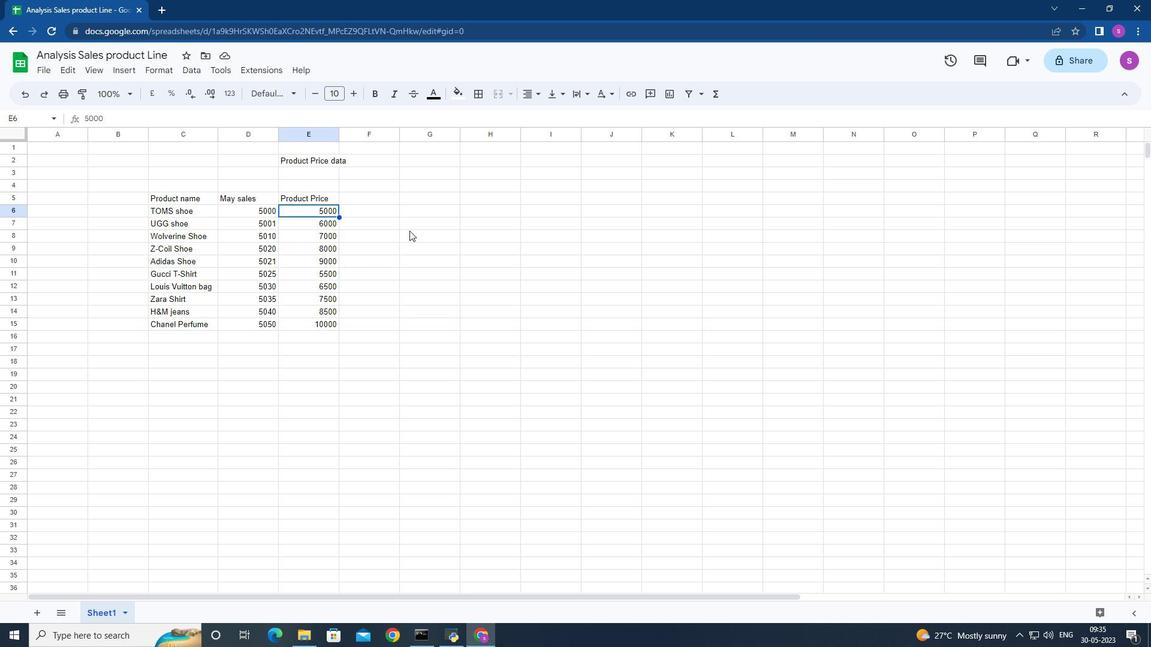 
Action: Mouse moved to (407, 236)
Screenshot: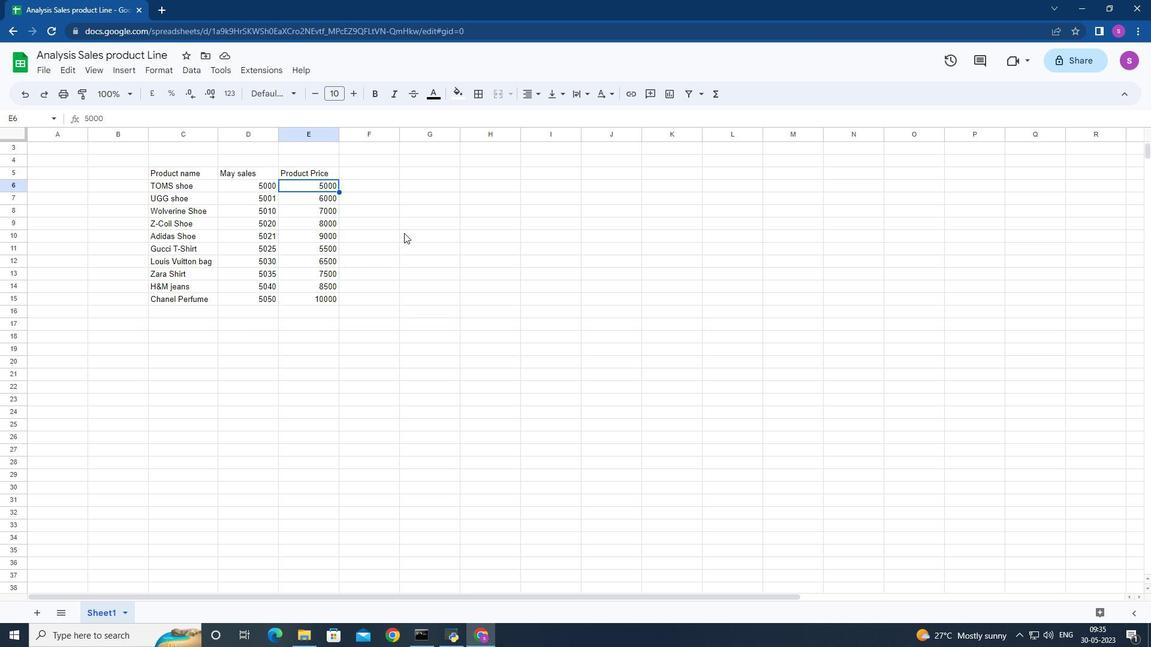 
Action: Mouse scrolled (407, 236) with delta (0, 0)
Screenshot: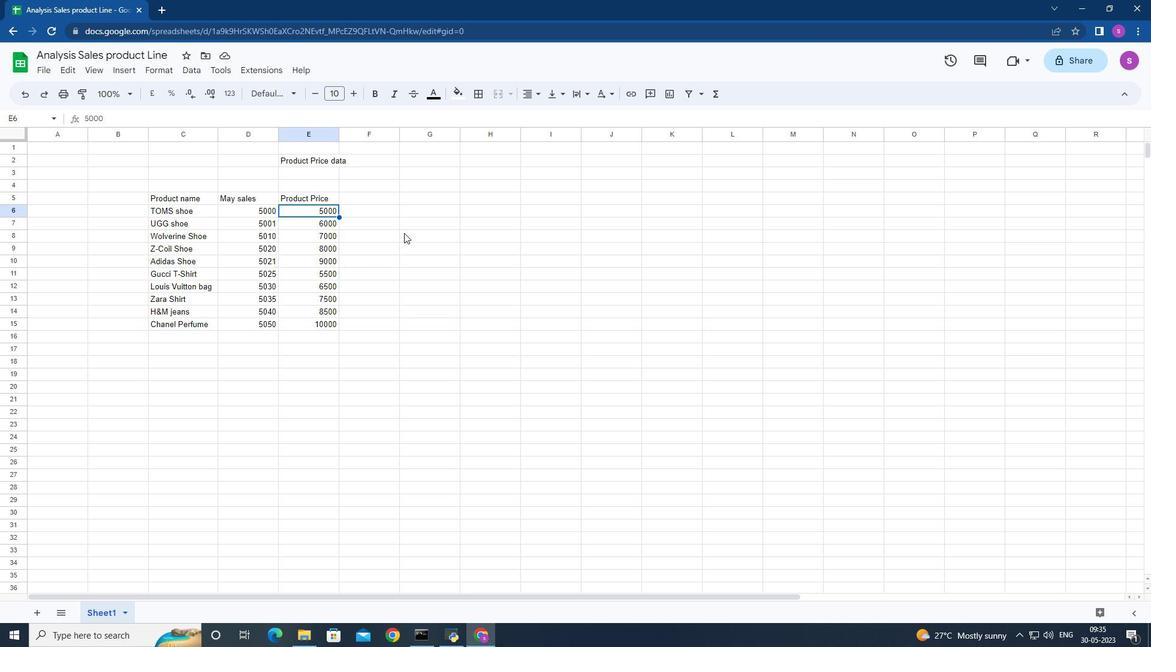 
Action: Mouse moved to (407, 236)
Screenshot: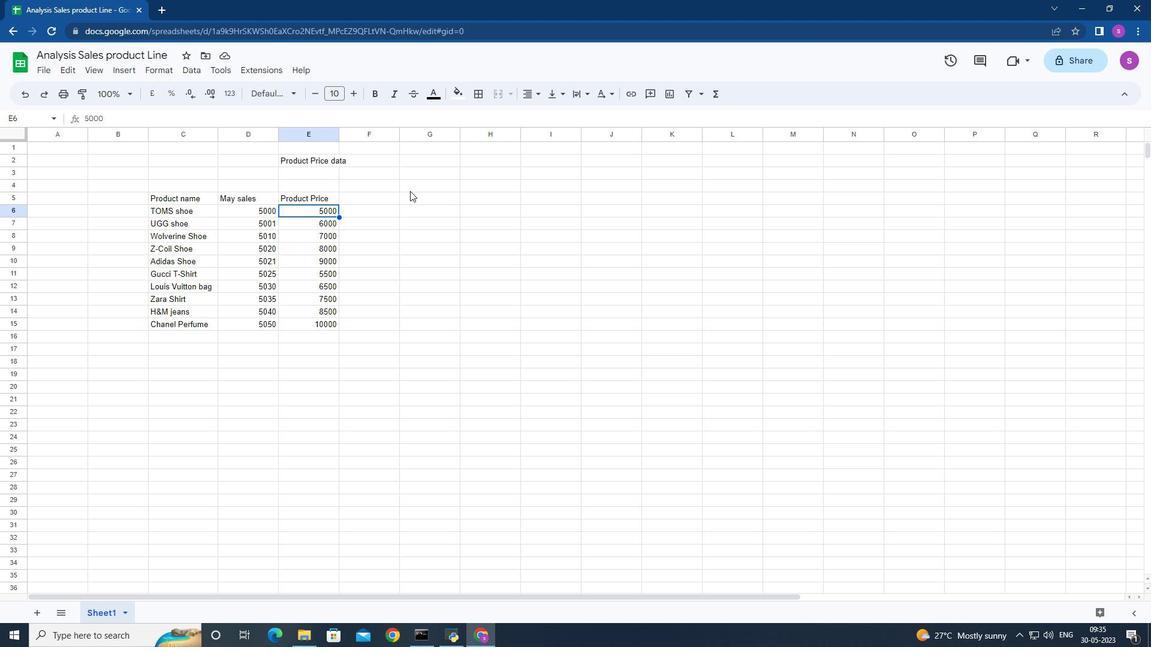 
Action: Mouse scrolled (407, 237) with delta (0, 0)
Screenshot: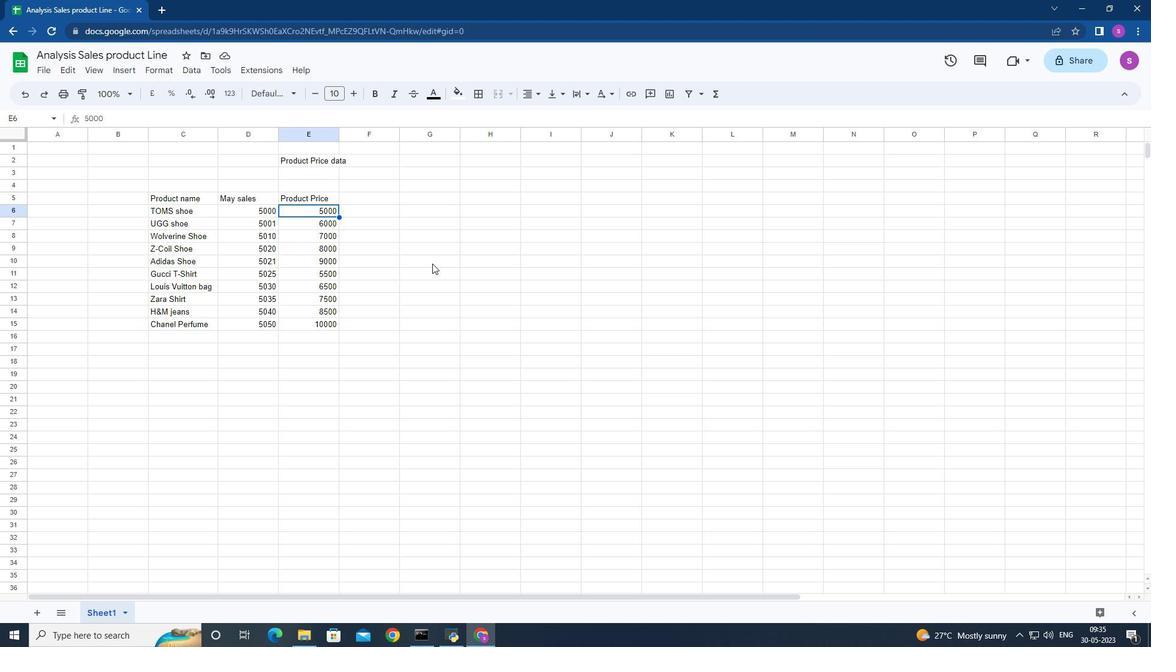 
Action: Mouse scrolled (407, 237) with delta (0, 0)
Screenshot: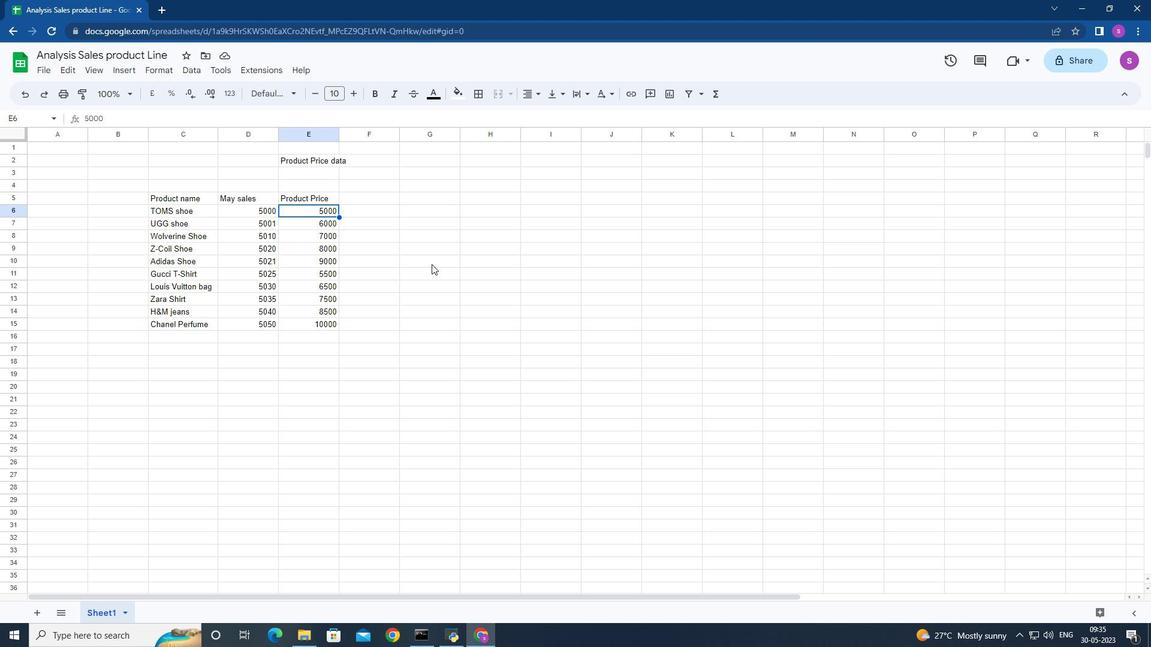 
Action: Mouse moved to (409, 241)
Screenshot: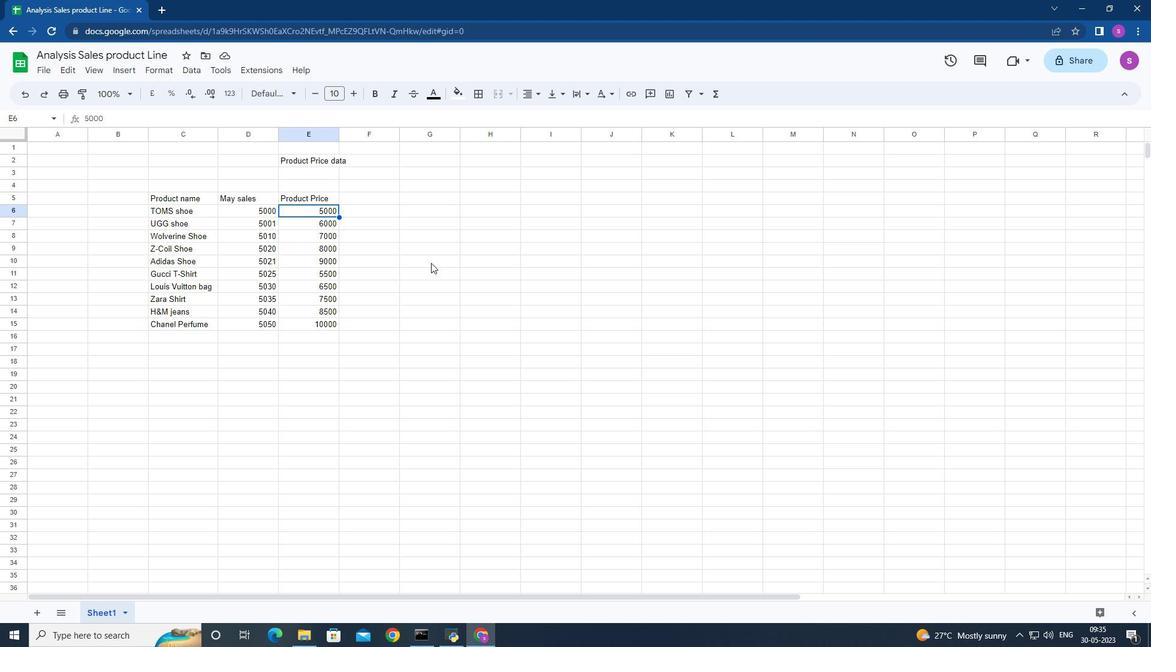 
Action: Mouse scrolled (409, 241) with delta (0, 0)
Screenshot: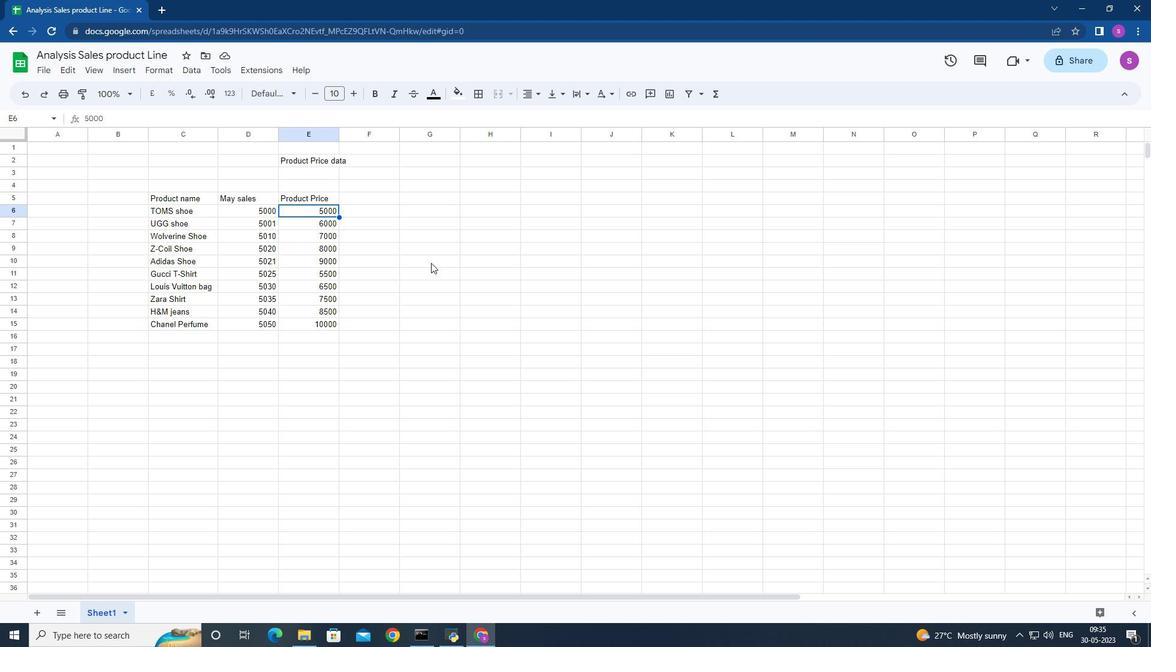 
Action: Mouse moved to (433, 266)
Screenshot: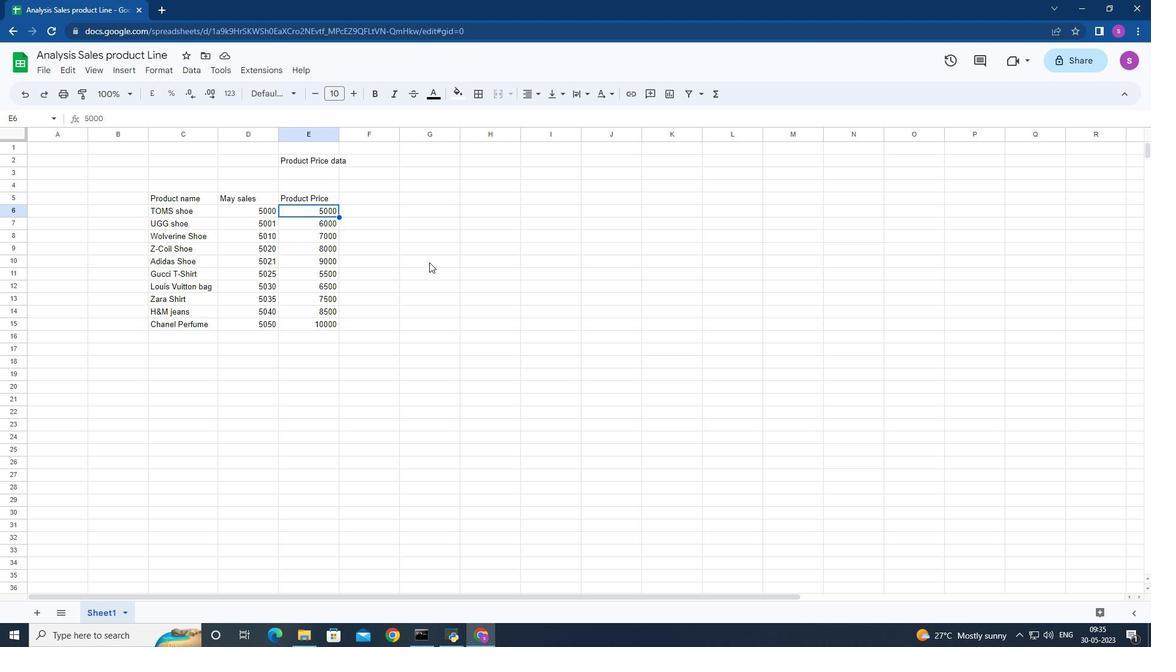 
